 Task: Create a due date automation trigger when advanced on, on the tuesday before a card is due add fields with custom field "Resume" set to a date between 1 and 7 days from now at 11:00 AM.
Action: Mouse moved to (995, 162)
Screenshot: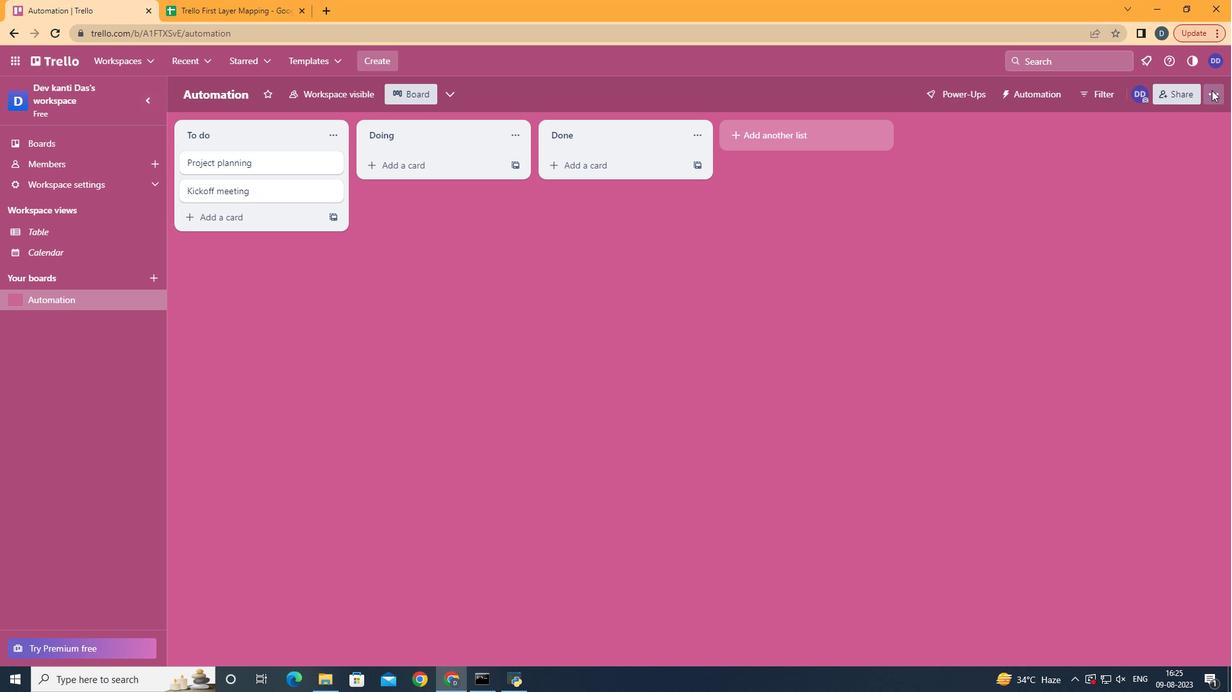 
Action: Mouse pressed left at (995, 162)
Screenshot: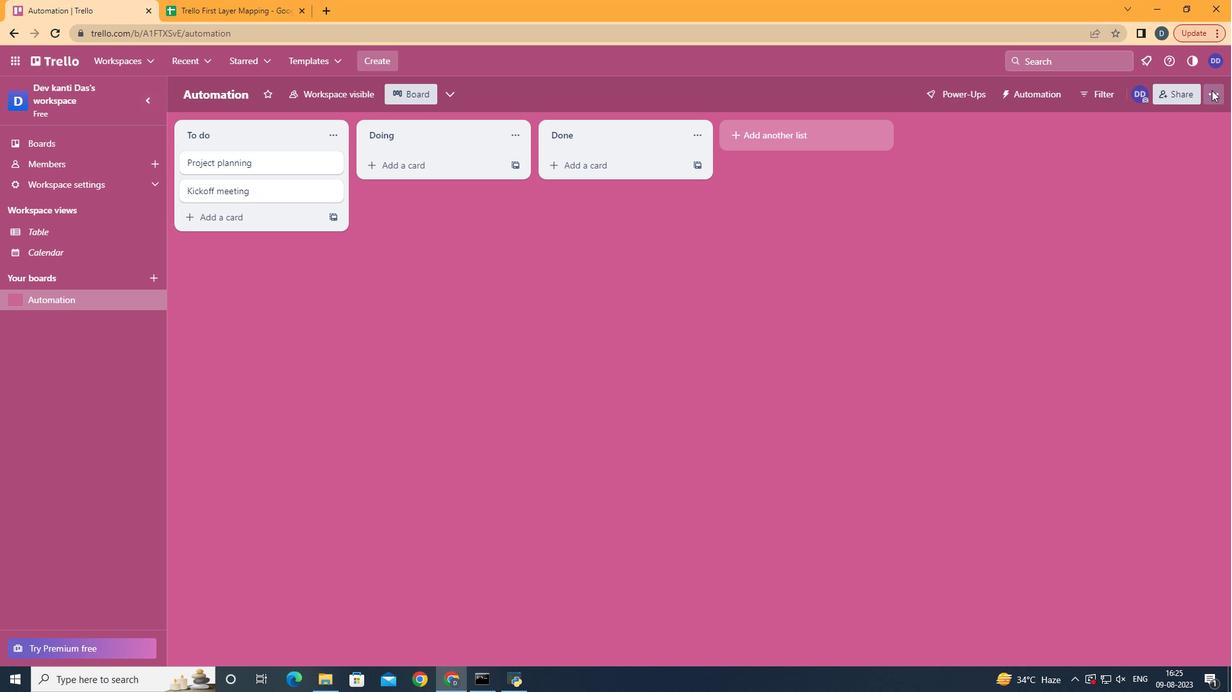 
Action: Mouse moved to (927, 327)
Screenshot: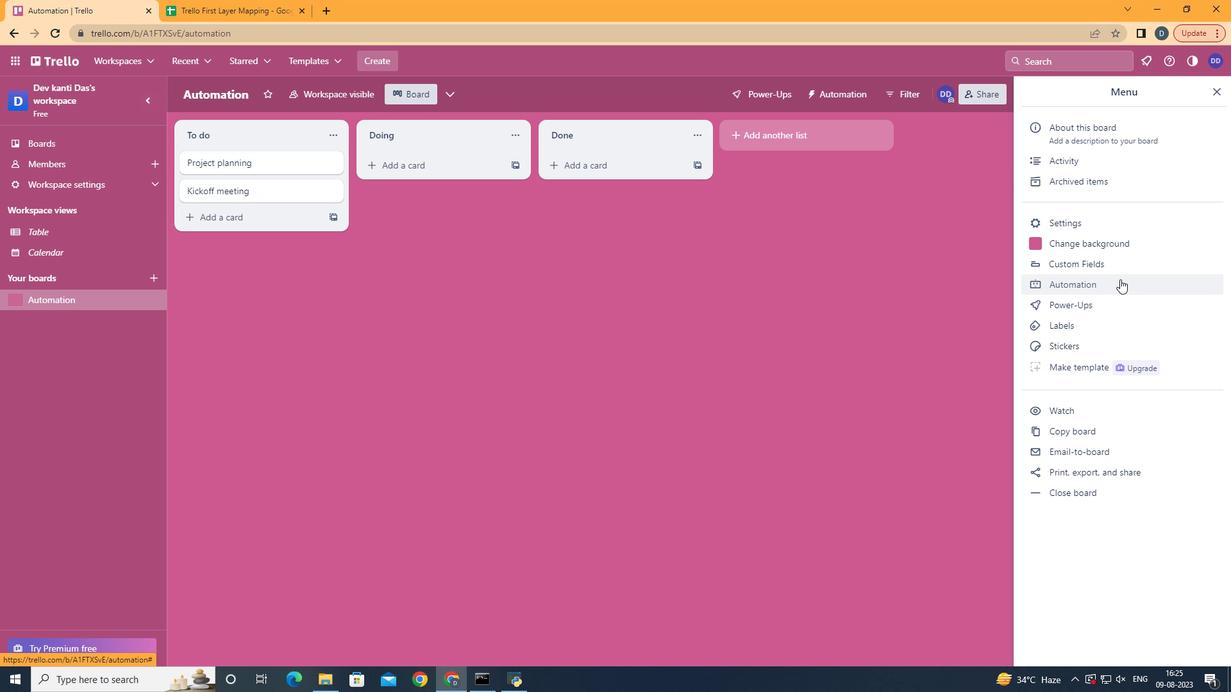 
Action: Mouse pressed left at (927, 327)
Screenshot: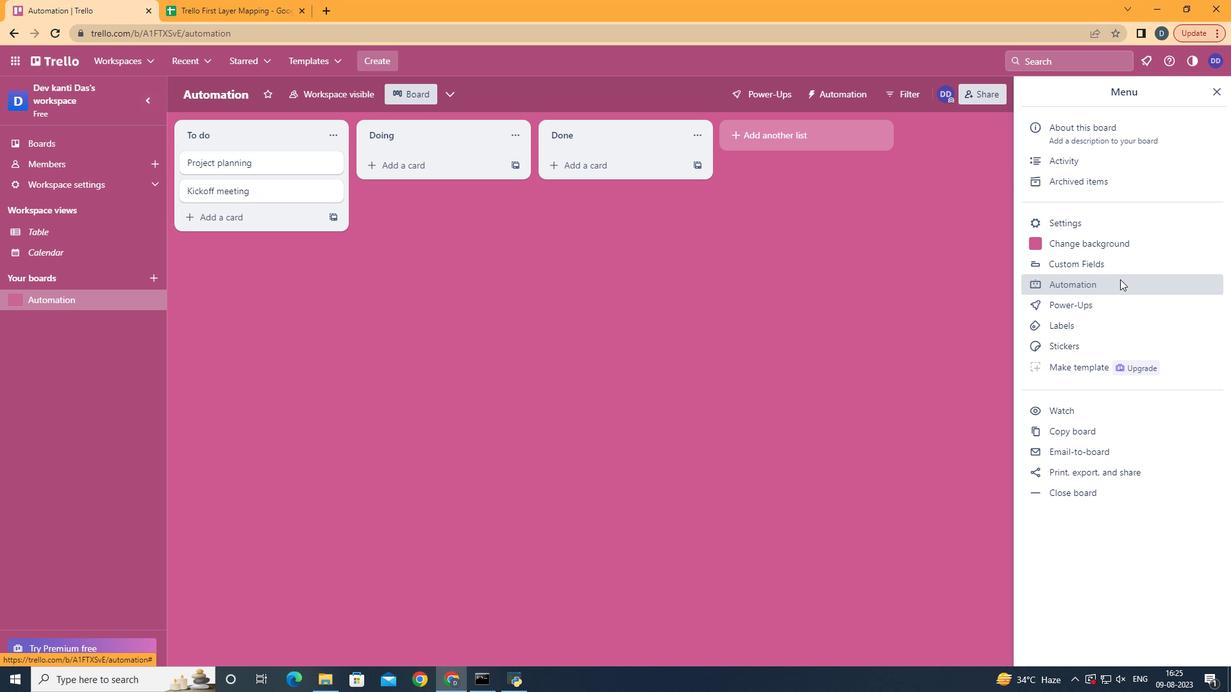 
Action: Mouse moved to (266, 306)
Screenshot: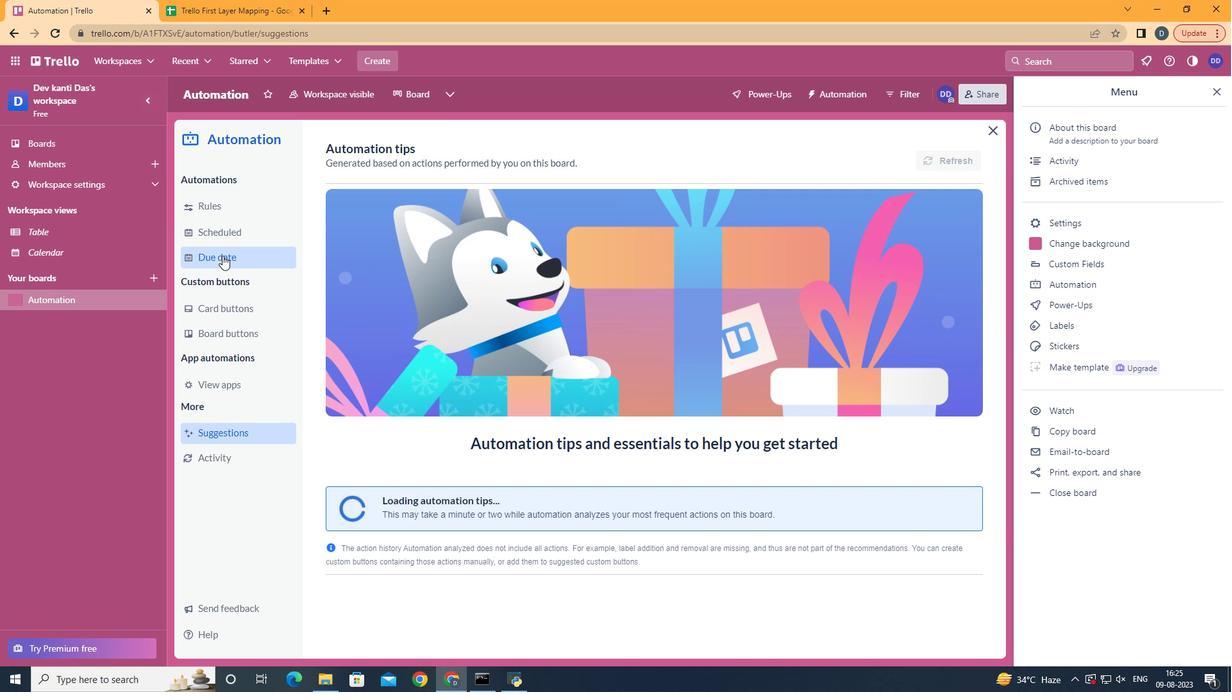 
Action: Mouse pressed left at (266, 306)
Screenshot: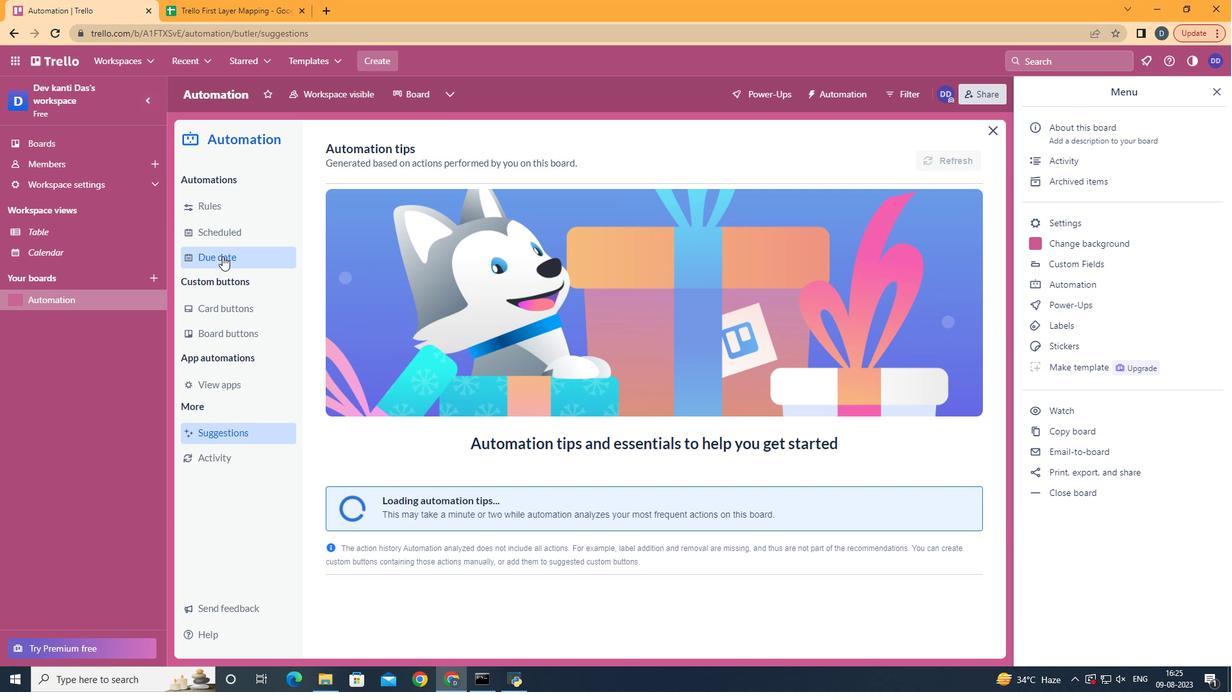 
Action: Mouse moved to (763, 217)
Screenshot: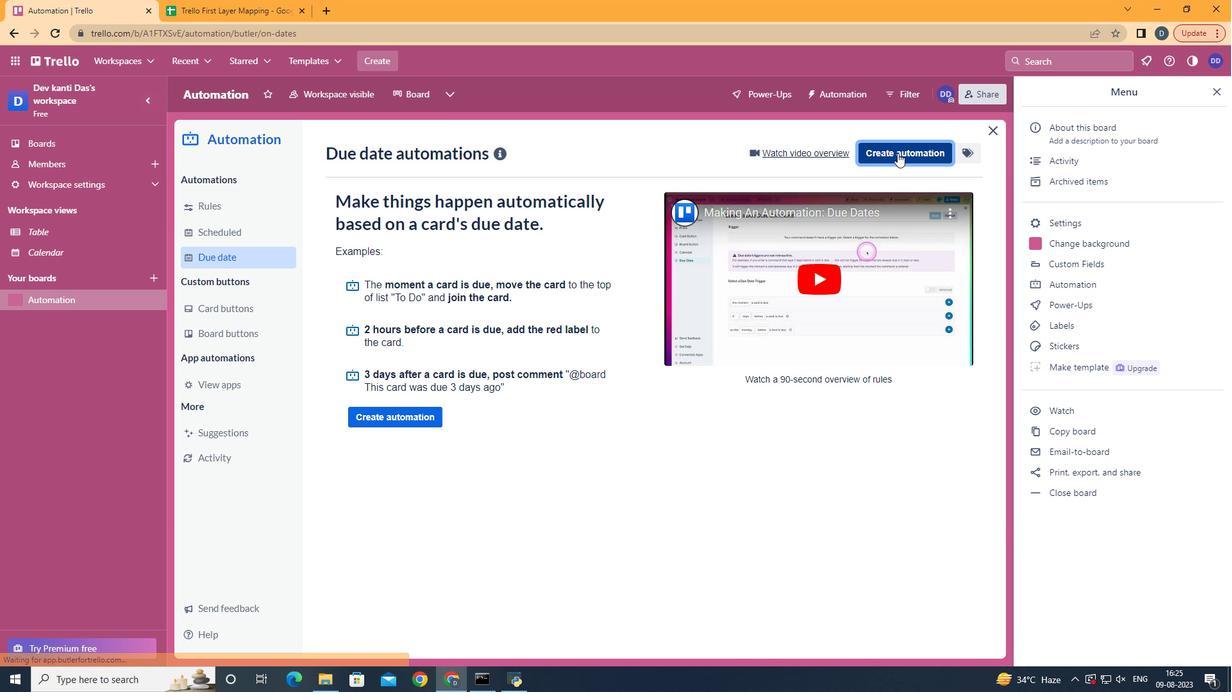 
Action: Mouse pressed left at (763, 217)
Screenshot: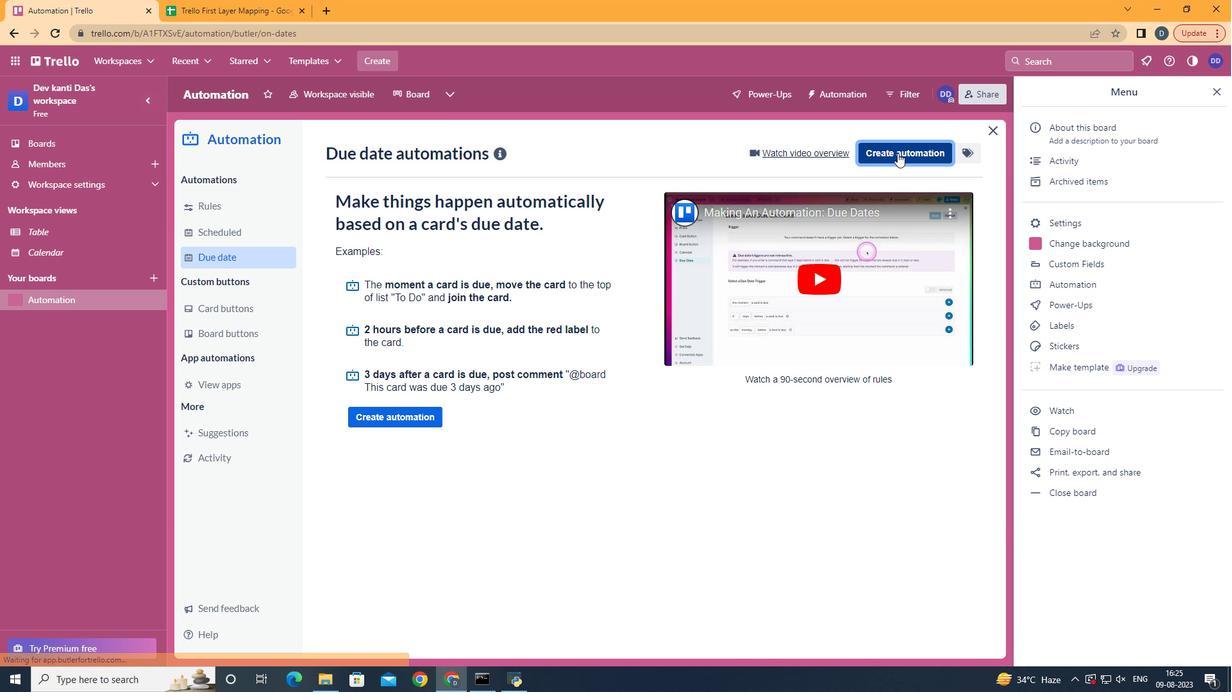
Action: Mouse moved to (601, 325)
Screenshot: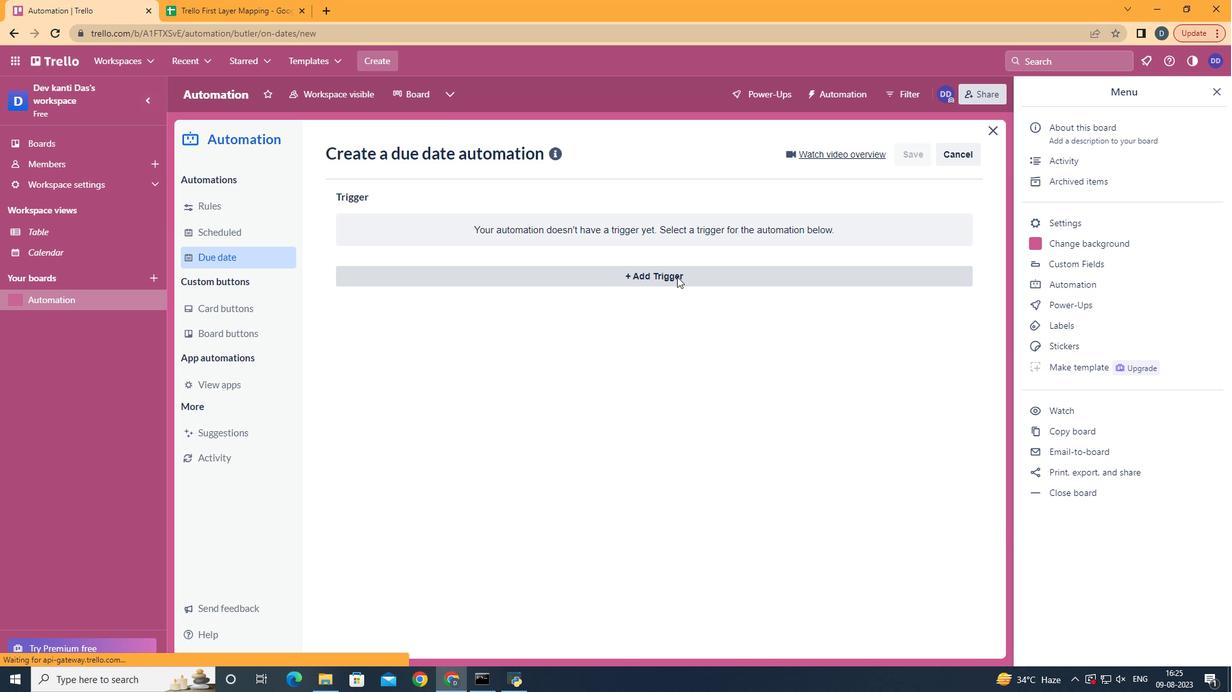 
Action: Mouse pressed left at (601, 325)
Screenshot: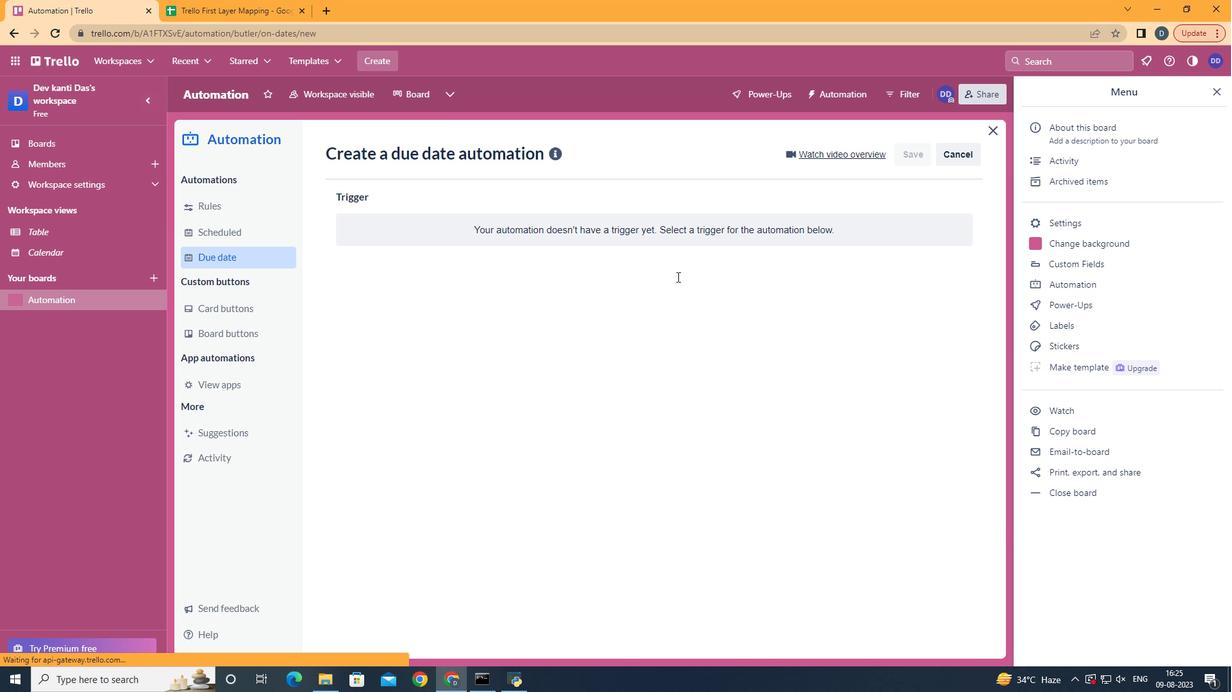
Action: Mouse moved to (398, 397)
Screenshot: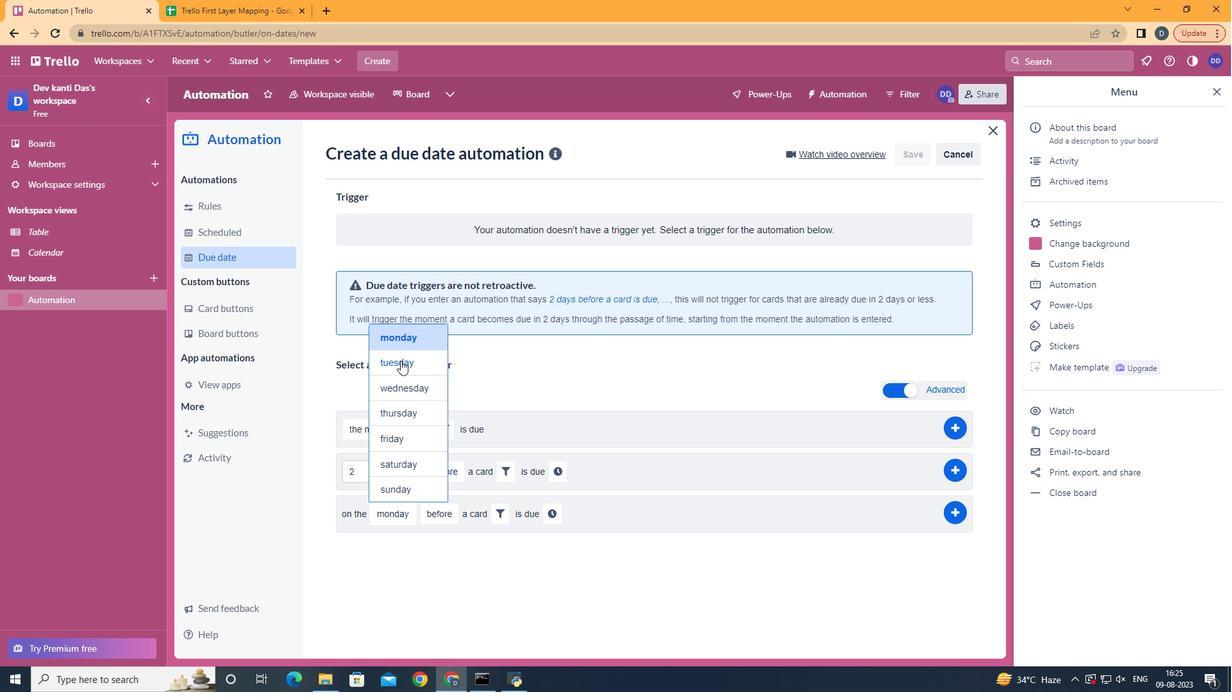 
Action: Mouse pressed left at (398, 397)
Screenshot: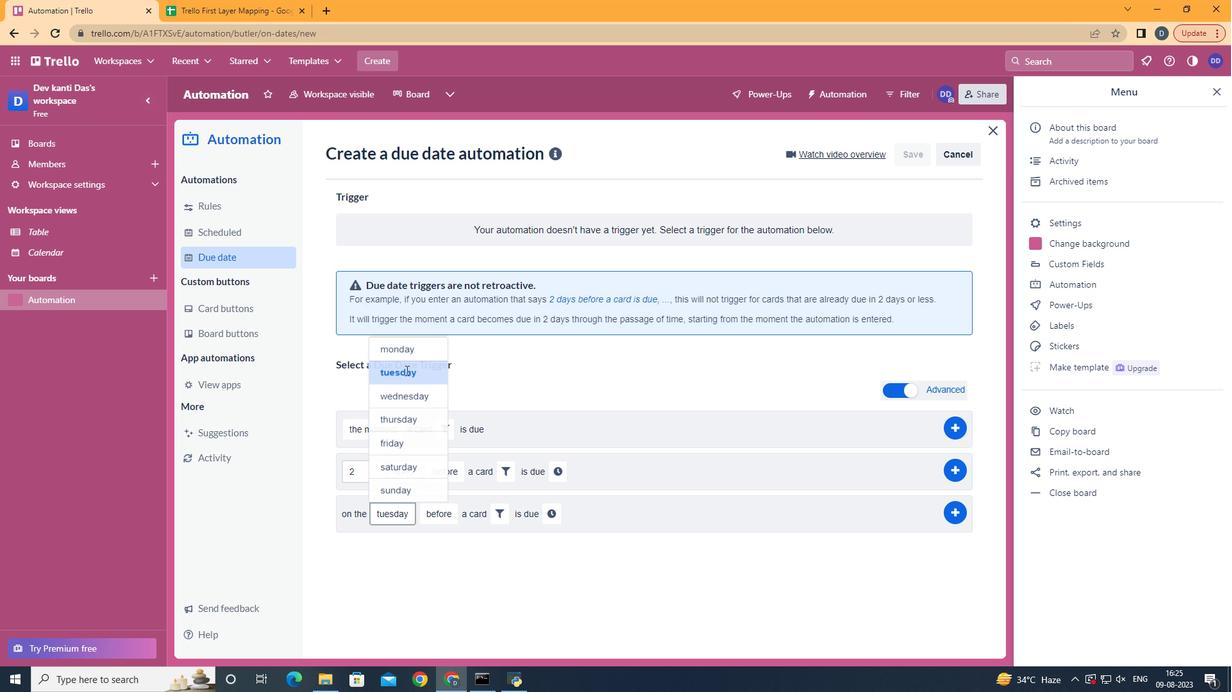 
Action: Mouse moved to (468, 536)
Screenshot: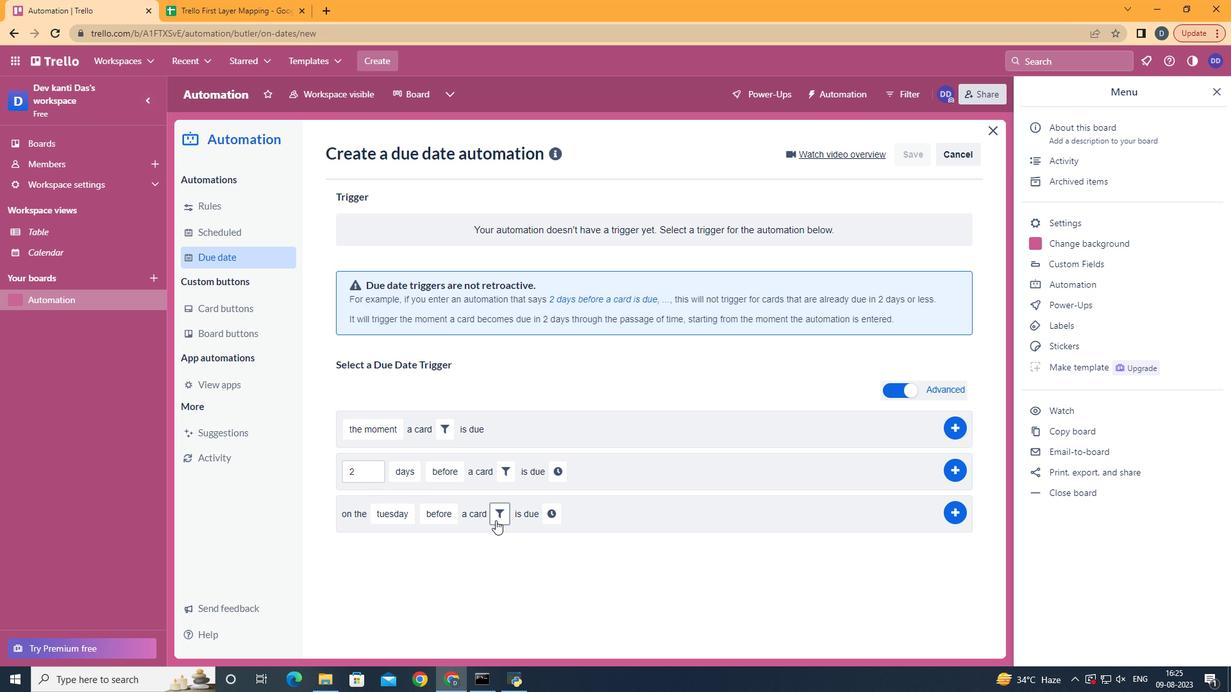 
Action: Mouse pressed left at (468, 536)
Screenshot: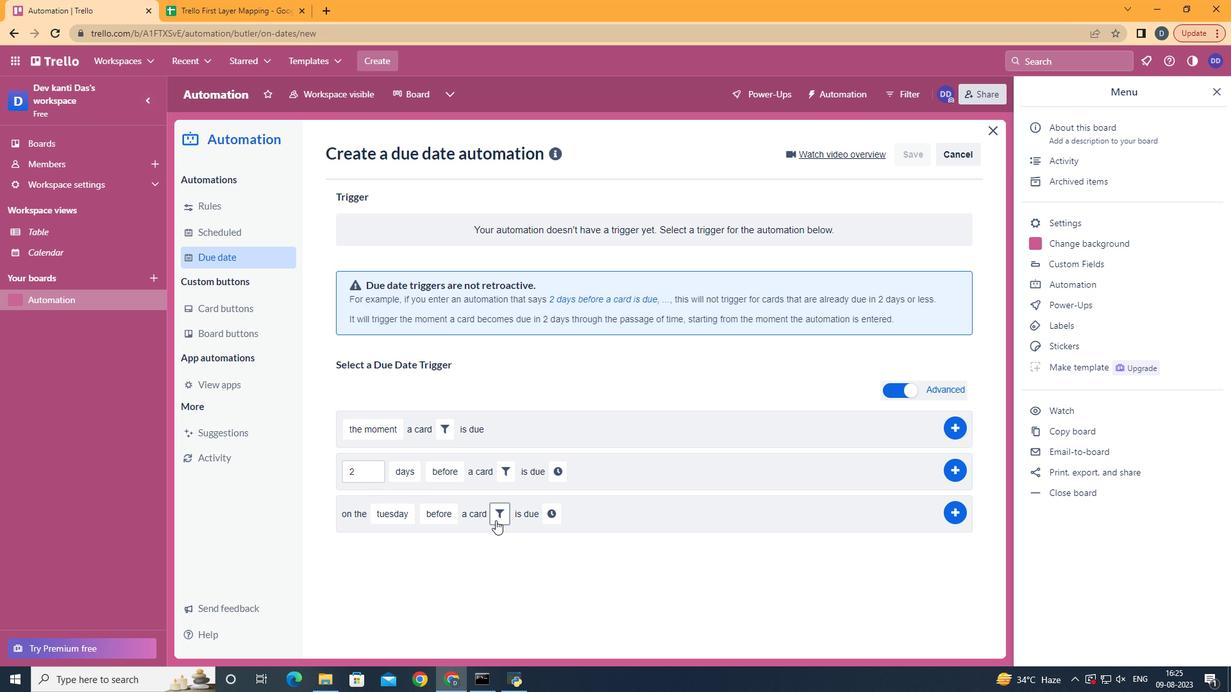 
Action: Mouse moved to (627, 568)
Screenshot: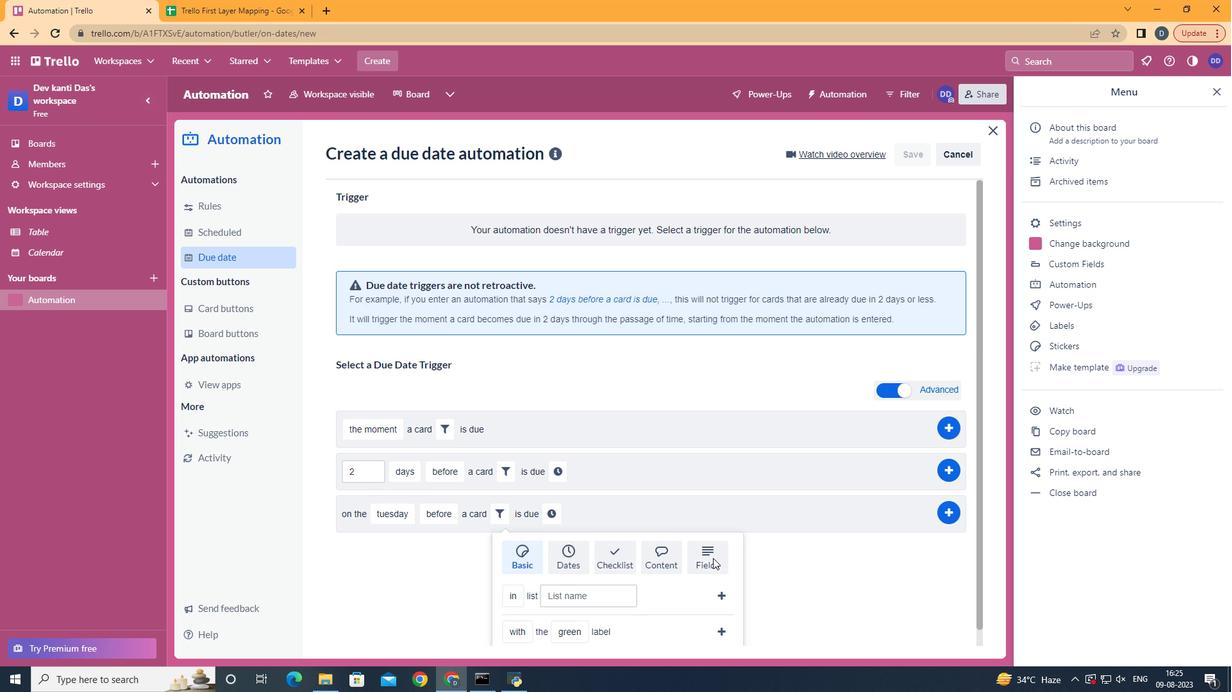 
Action: Mouse pressed left at (627, 568)
Screenshot: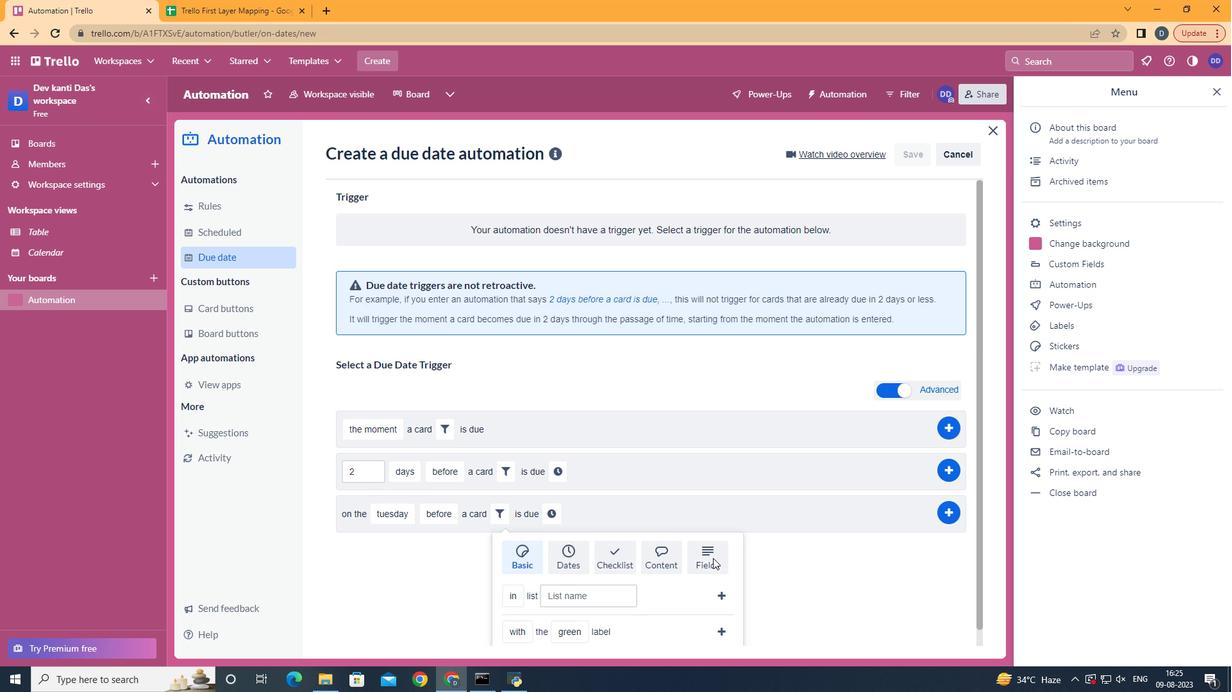 
Action: Mouse moved to (629, 569)
Screenshot: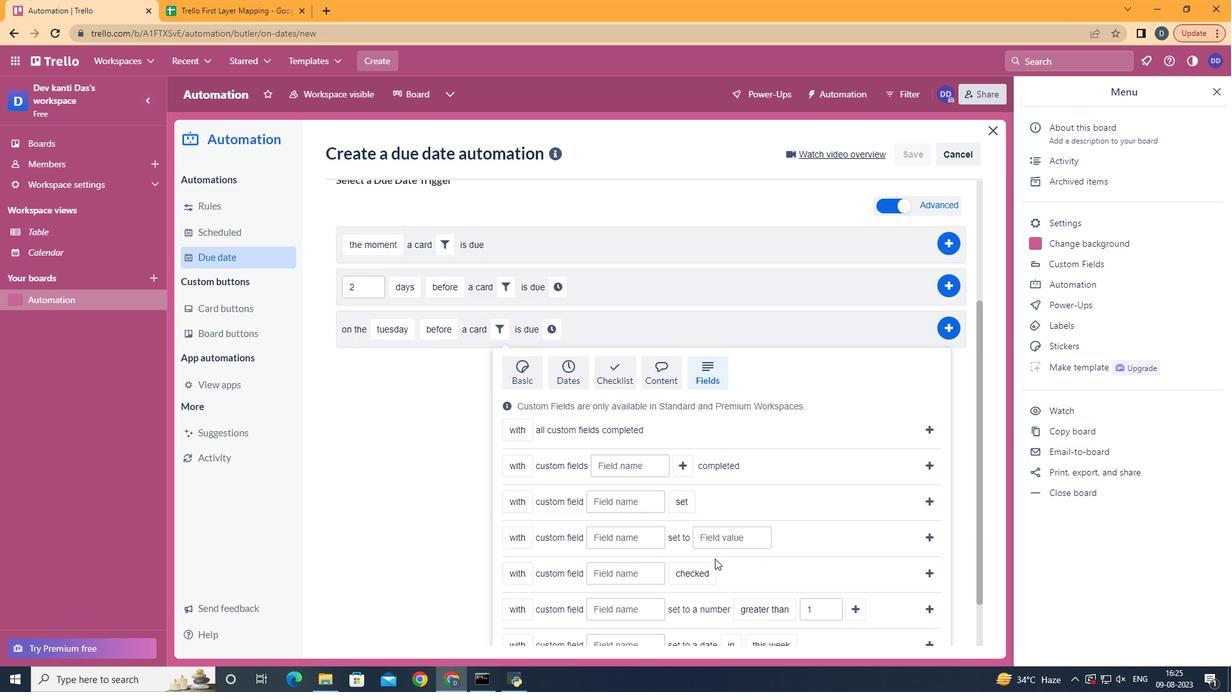 
Action: Mouse scrolled (629, 568) with delta (0, 0)
Screenshot: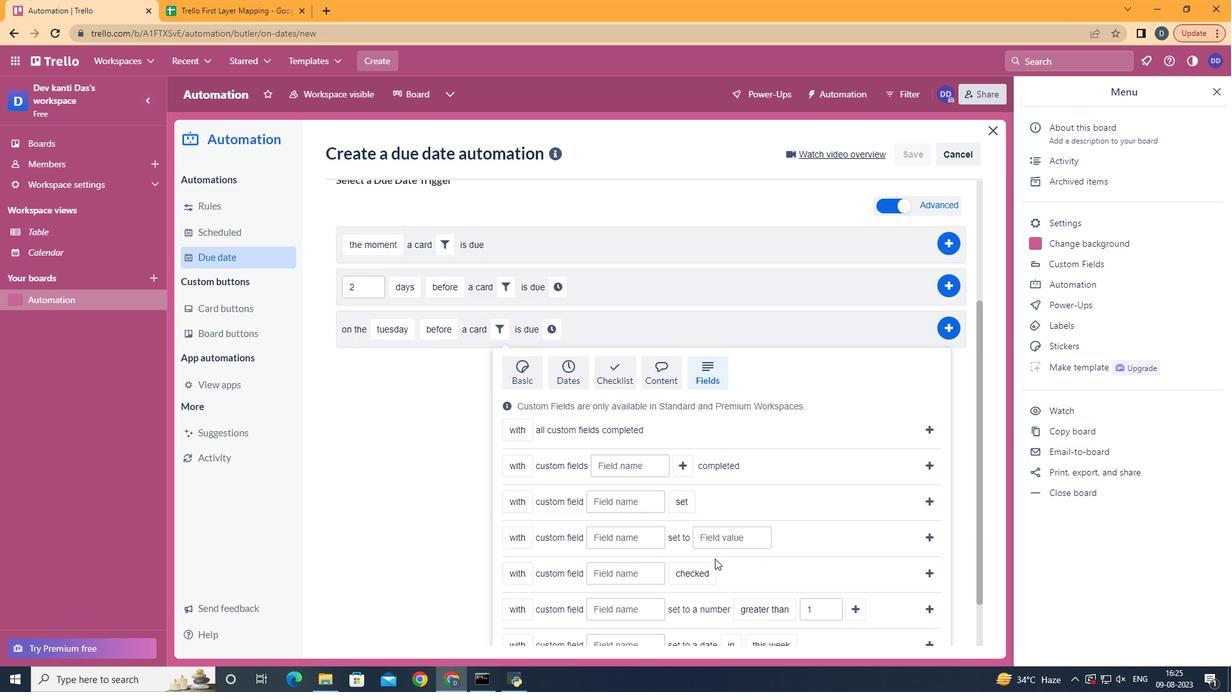 
Action: Mouse scrolled (629, 568) with delta (0, 0)
Screenshot: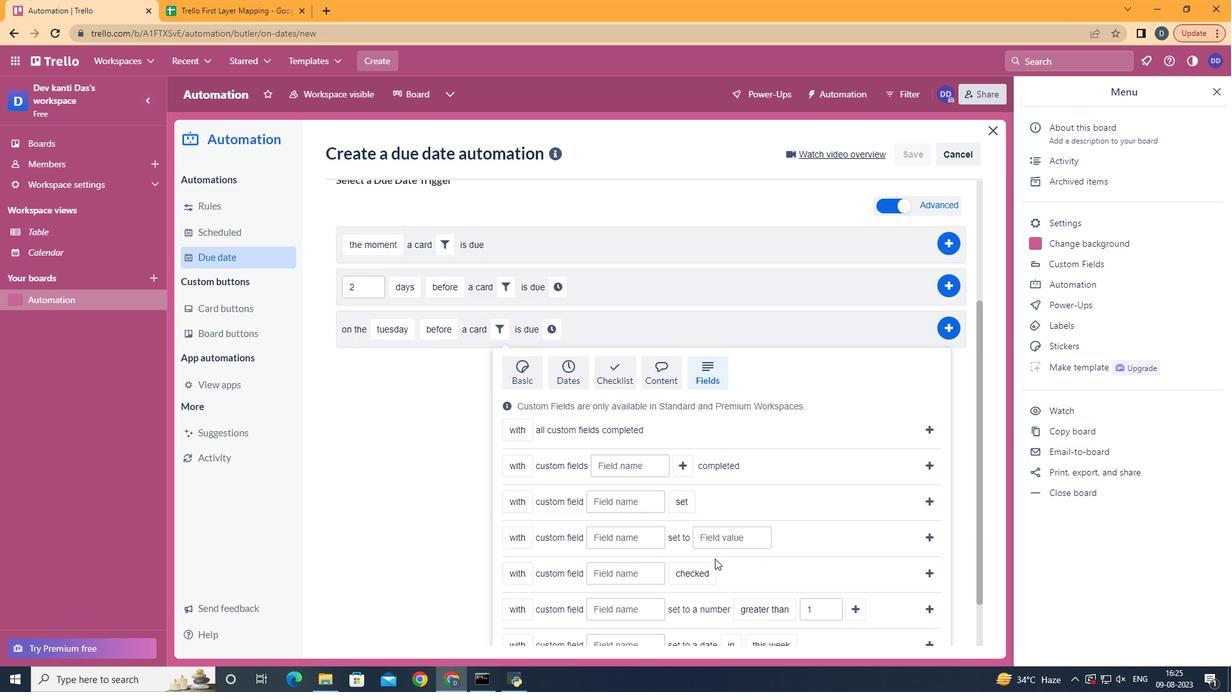 
Action: Mouse scrolled (629, 568) with delta (0, 0)
Screenshot: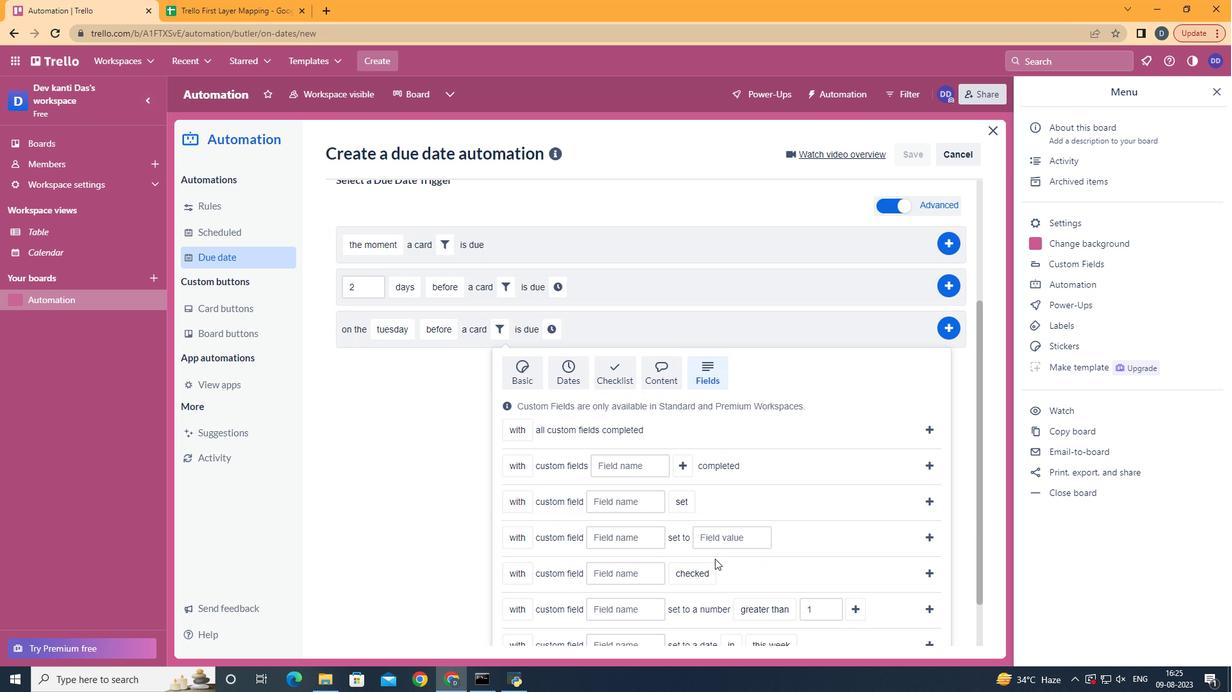 
Action: Mouse scrolled (629, 568) with delta (0, 0)
Screenshot: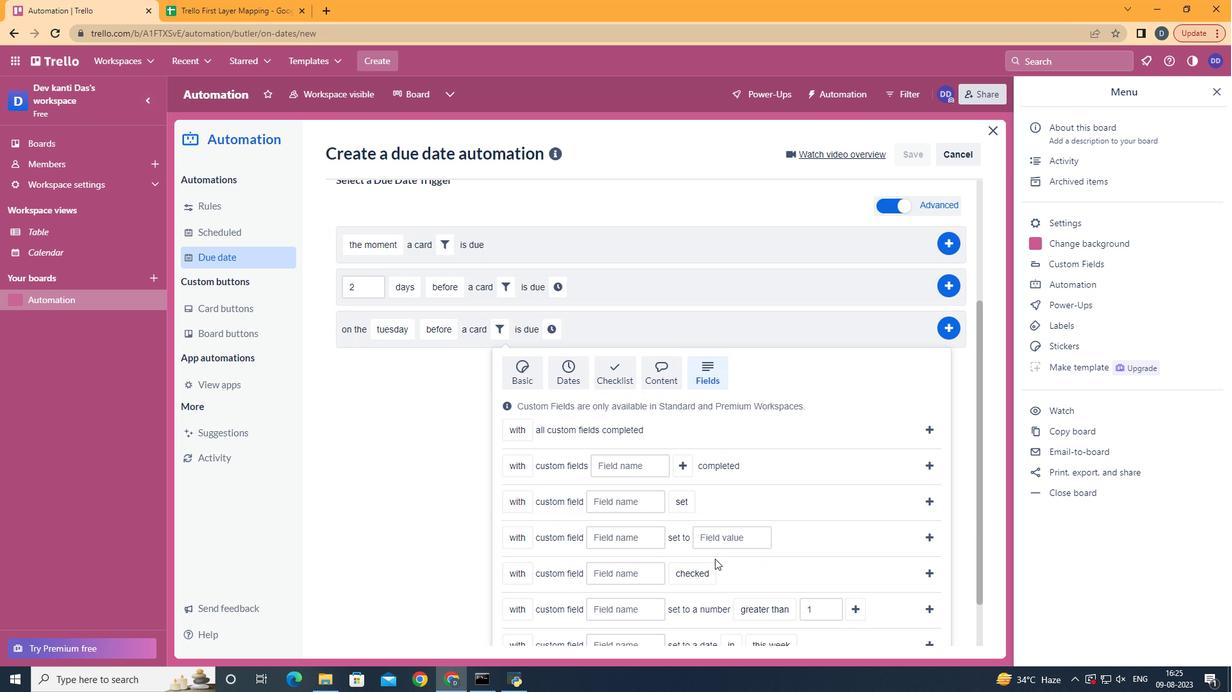 
Action: Mouse moved to (645, 486)
Screenshot: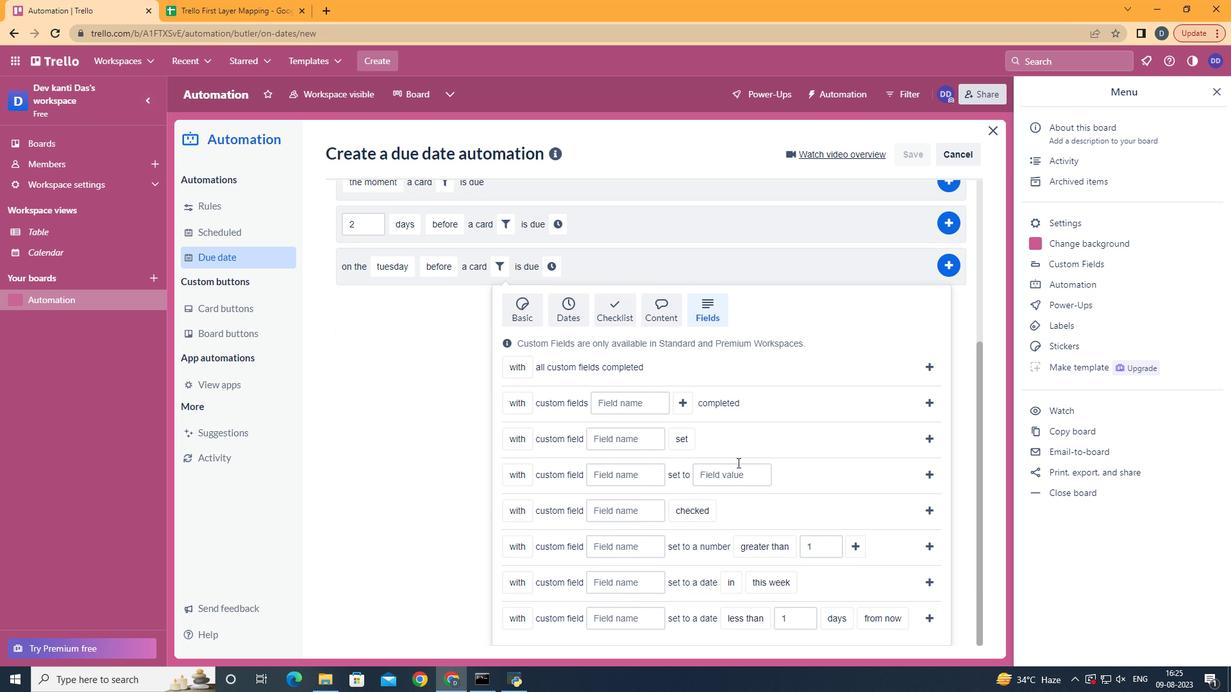 
Action: Mouse scrolled (645, 485) with delta (0, 0)
Screenshot: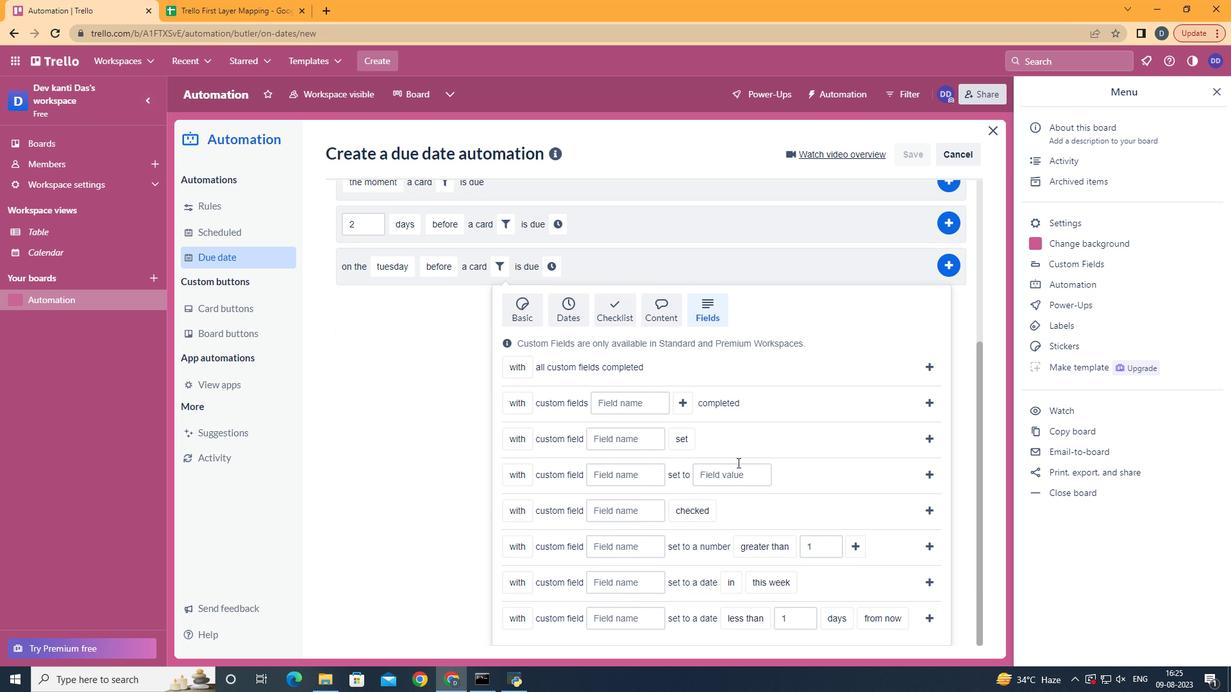 
Action: Mouse scrolled (645, 485) with delta (0, 0)
Screenshot: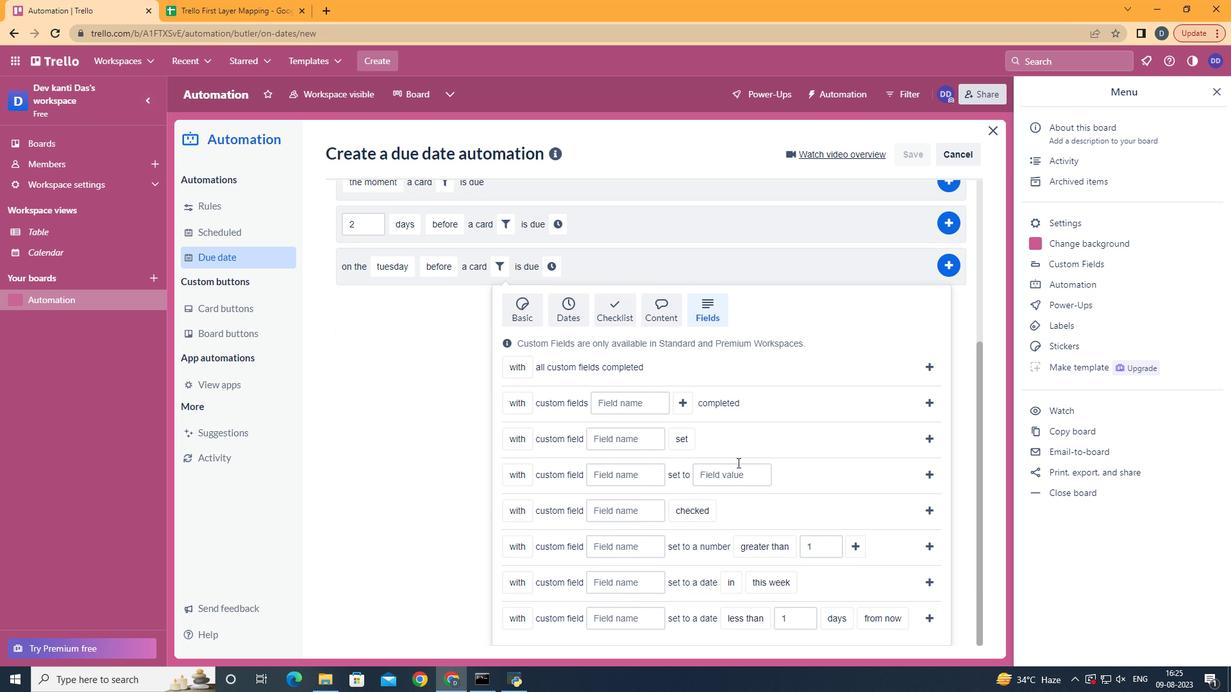 
Action: Mouse scrolled (645, 485) with delta (0, 0)
Screenshot: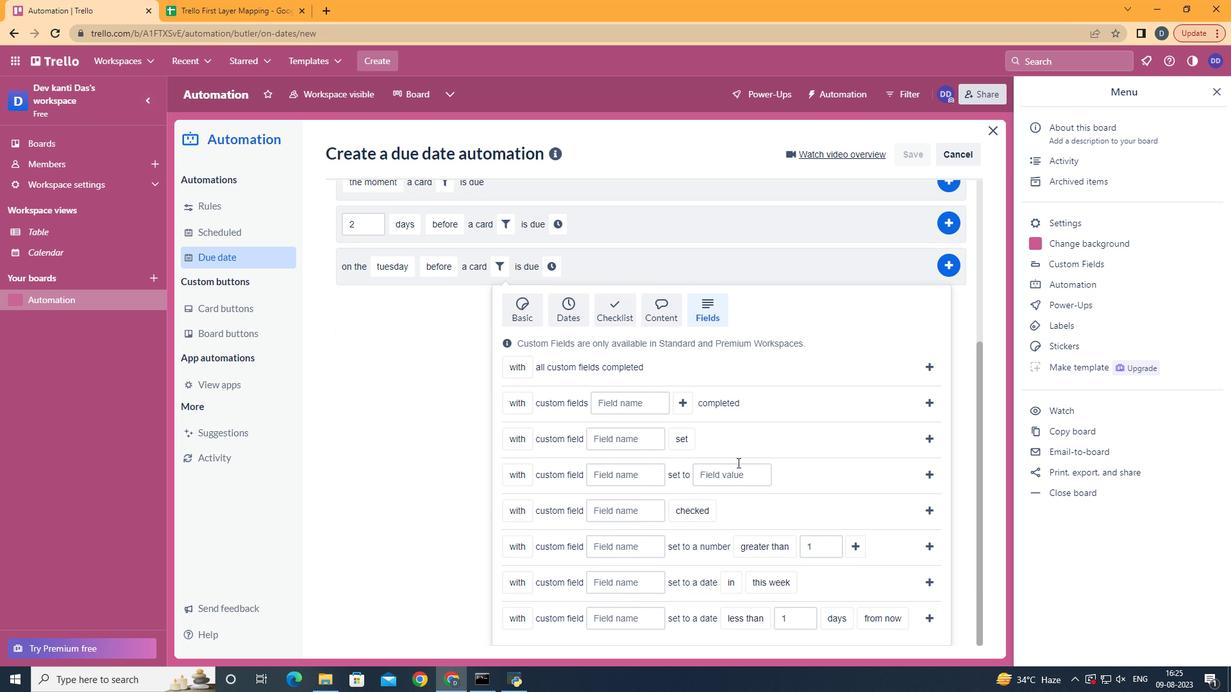 
Action: Mouse scrolled (645, 485) with delta (0, 0)
Screenshot: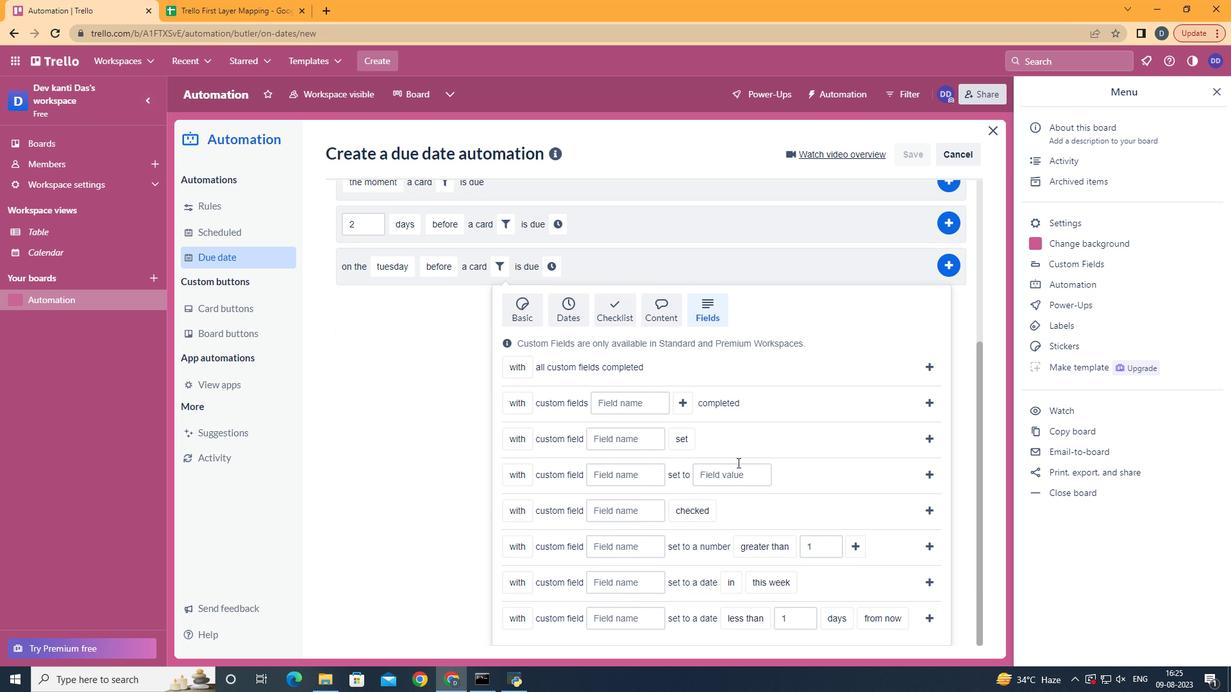
Action: Mouse scrolled (645, 485) with delta (0, 0)
Screenshot: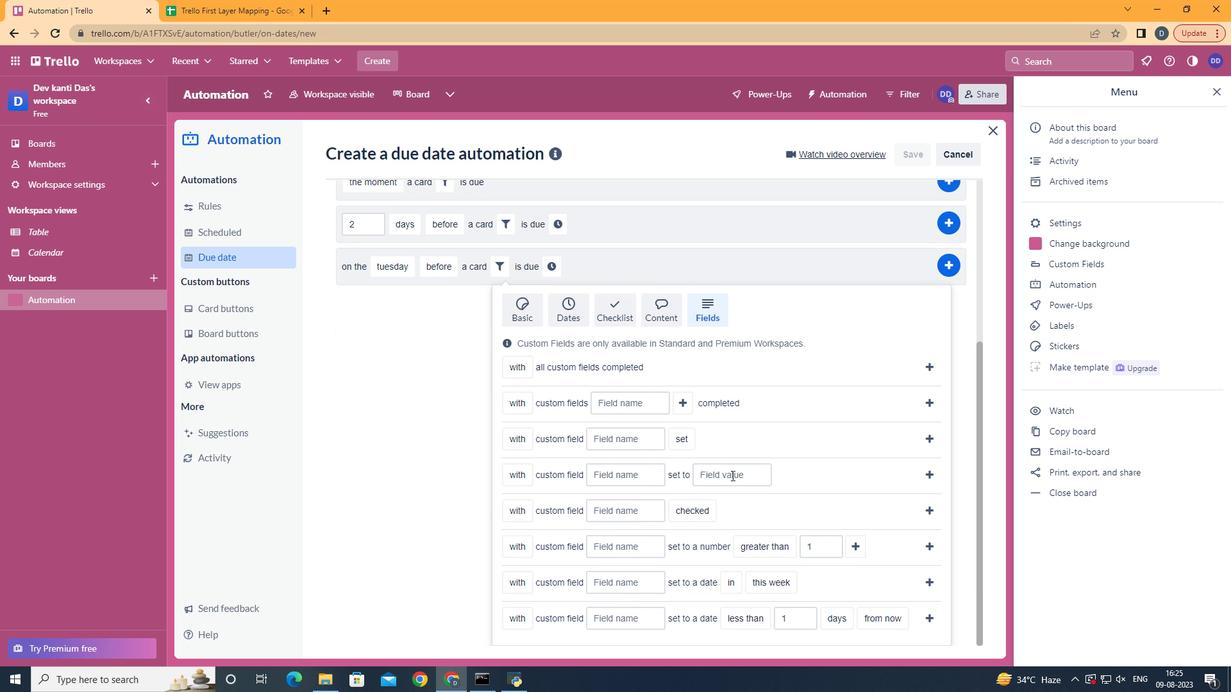 
Action: Mouse moved to (498, 580)
Screenshot: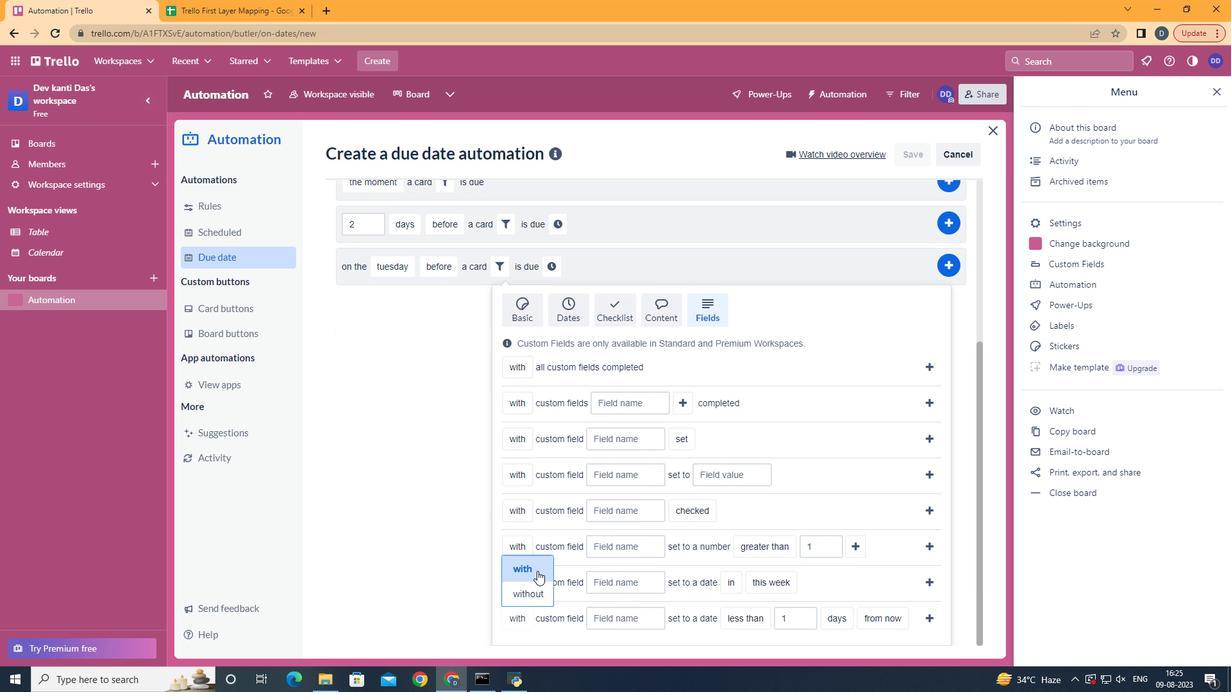 
Action: Mouse pressed left at (498, 580)
Screenshot: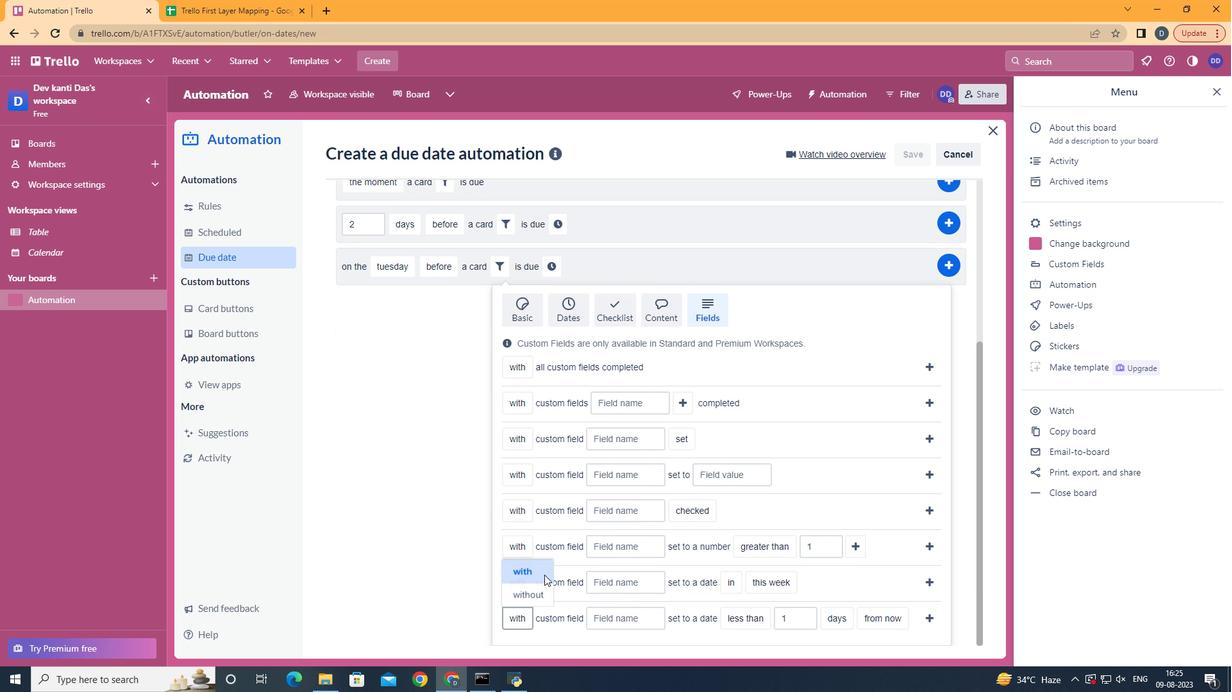 
Action: Mouse moved to (547, 615)
Screenshot: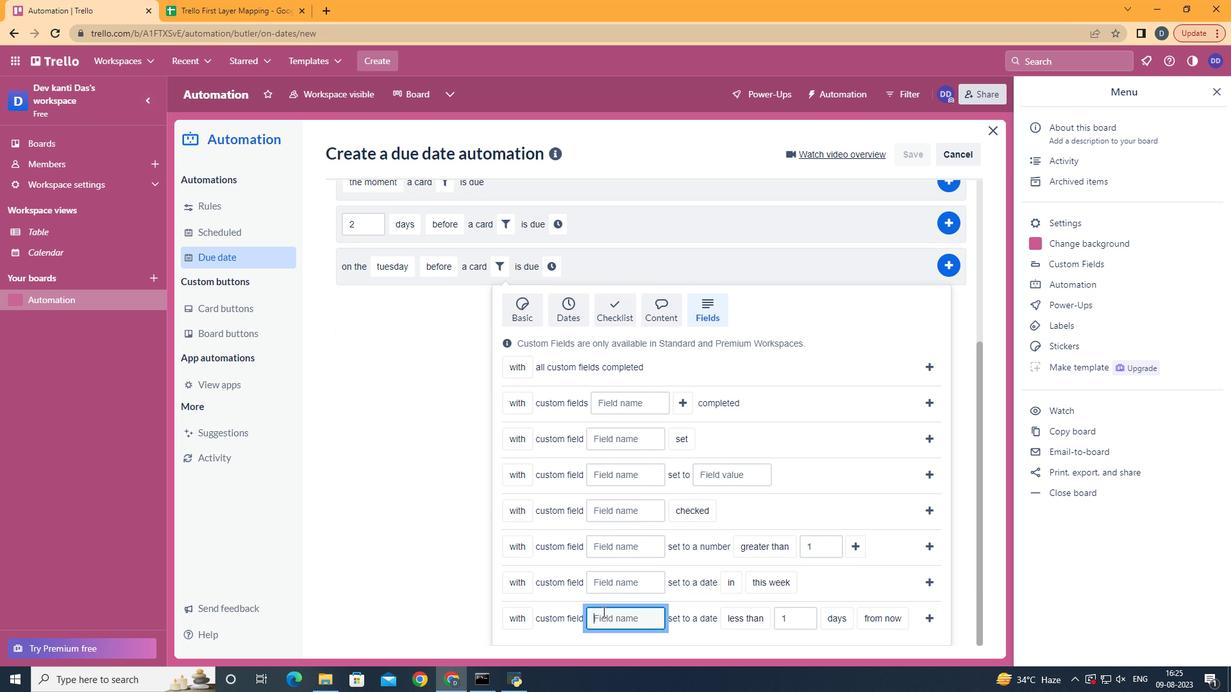 
Action: Mouse pressed left at (547, 615)
Screenshot: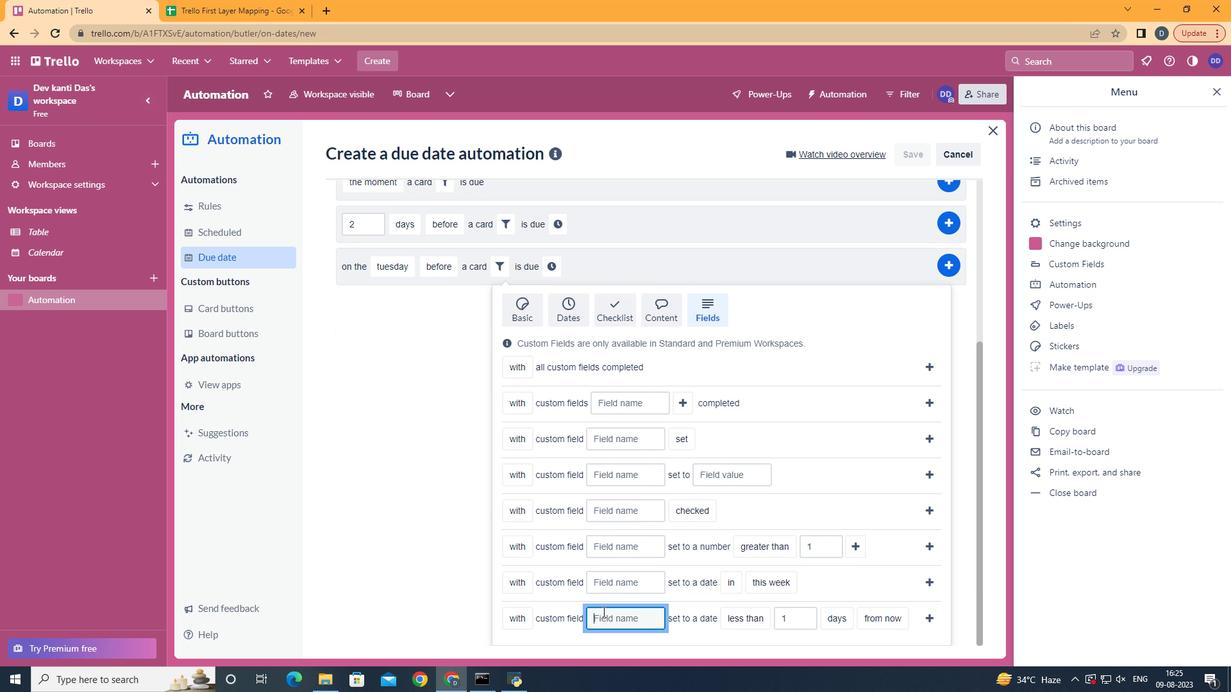 
Action: Mouse moved to (536, 622)
Screenshot: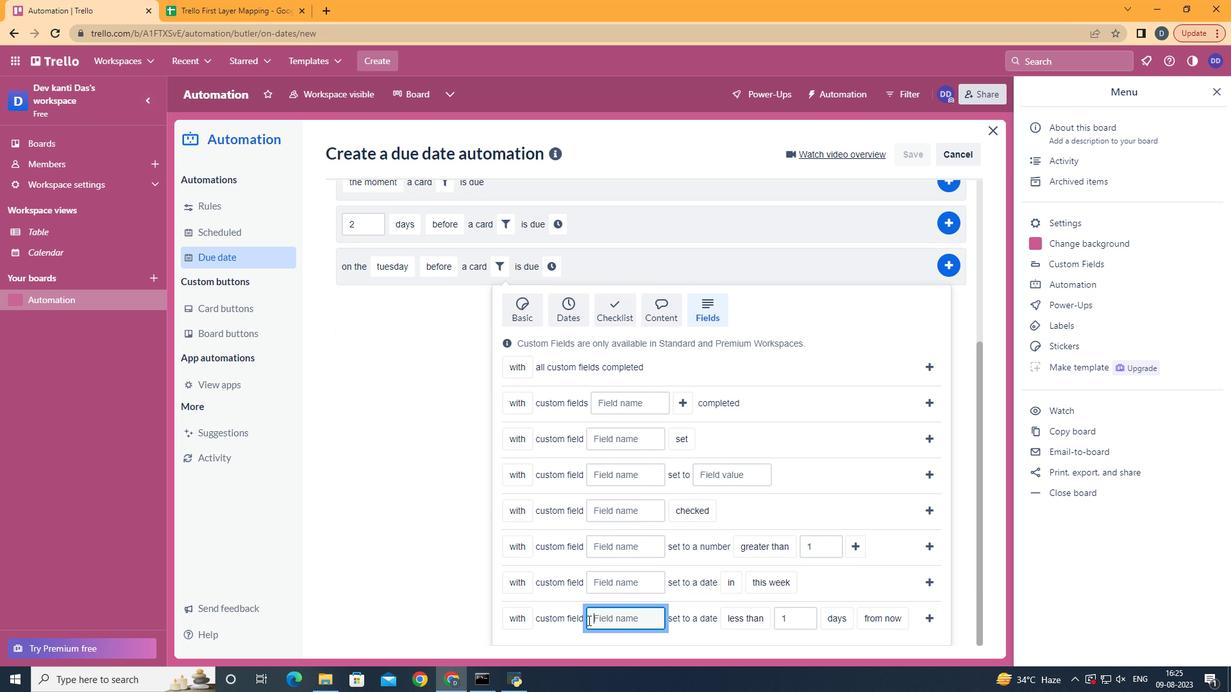 
Action: Key pressed <Key.shift>Resume
Screenshot: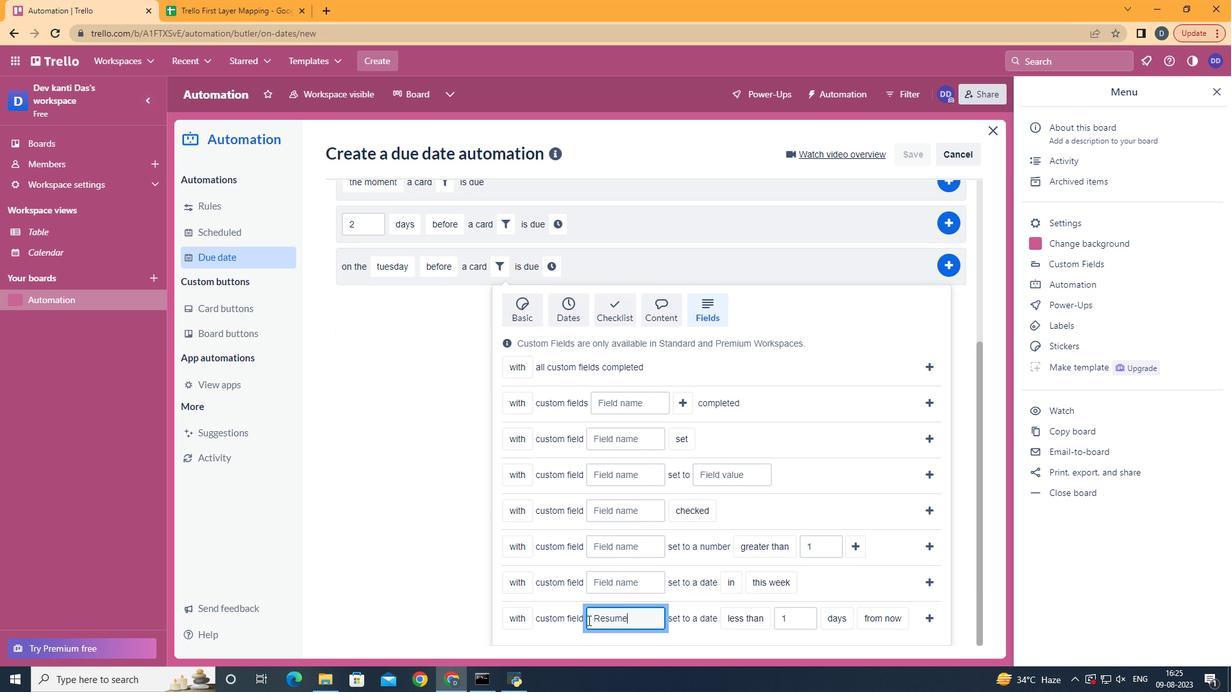 
Action: Mouse moved to (670, 565)
Screenshot: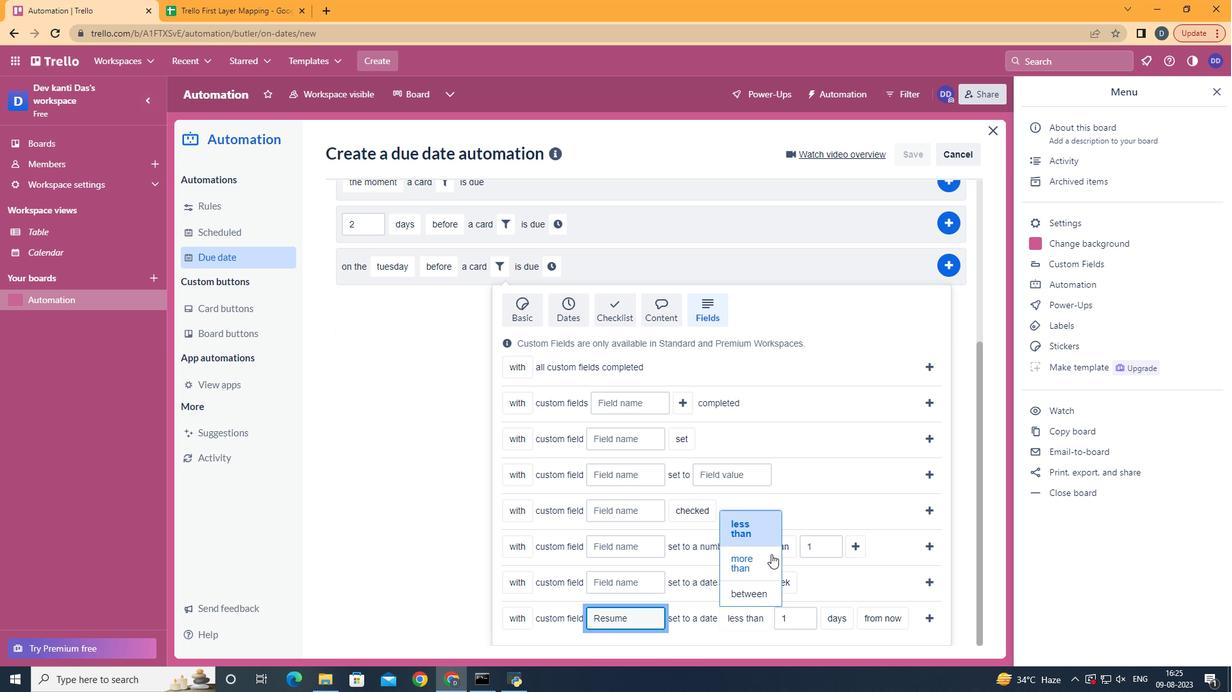 
Action: Mouse pressed left at (670, 565)
Screenshot: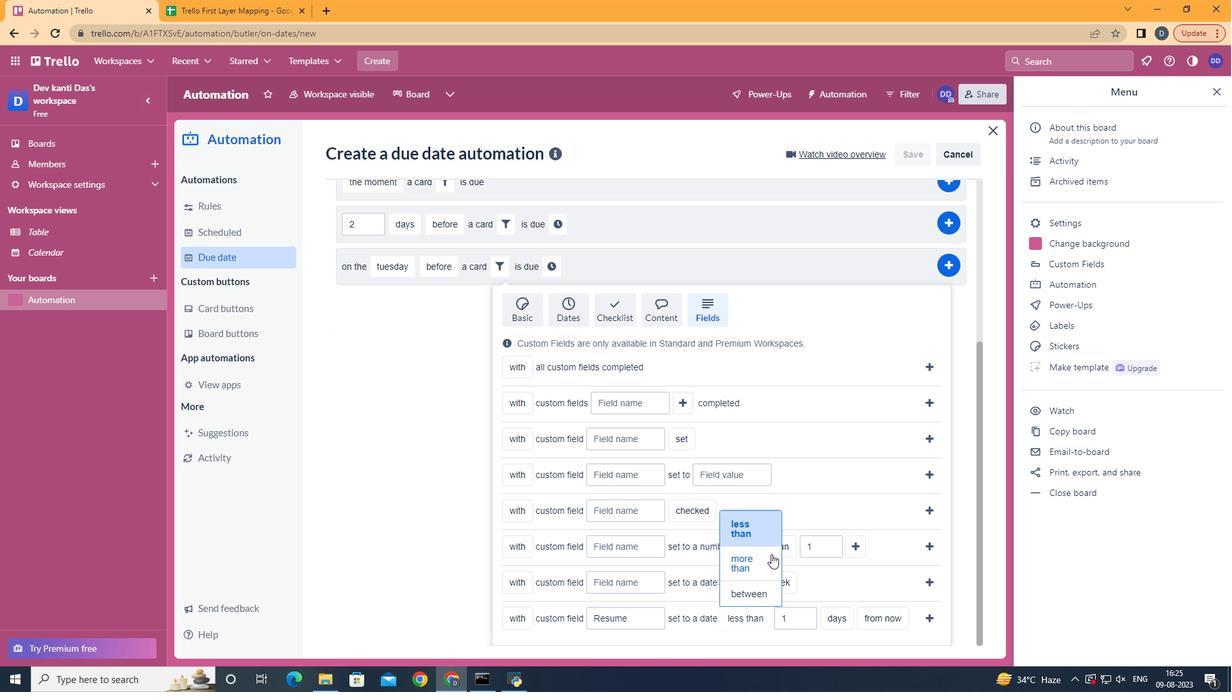 
Action: Mouse moved to (664, 606)
Screenshot: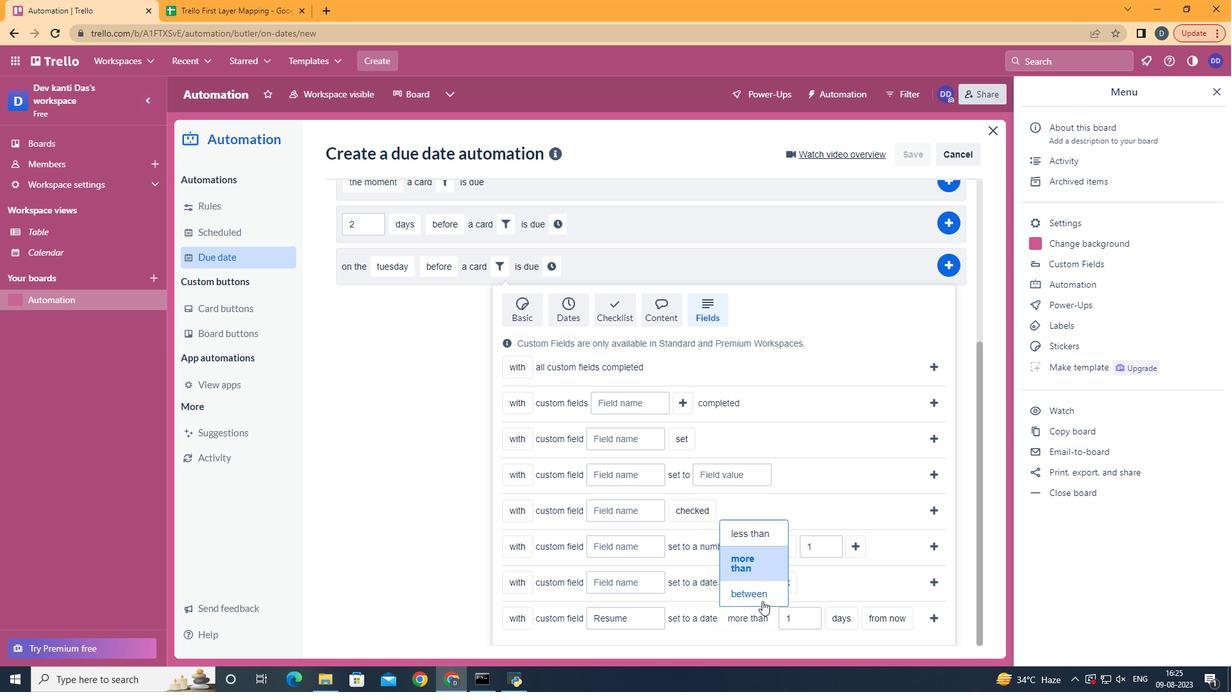 
Action: Mouse pressed left at (664, 606)
Screenshot: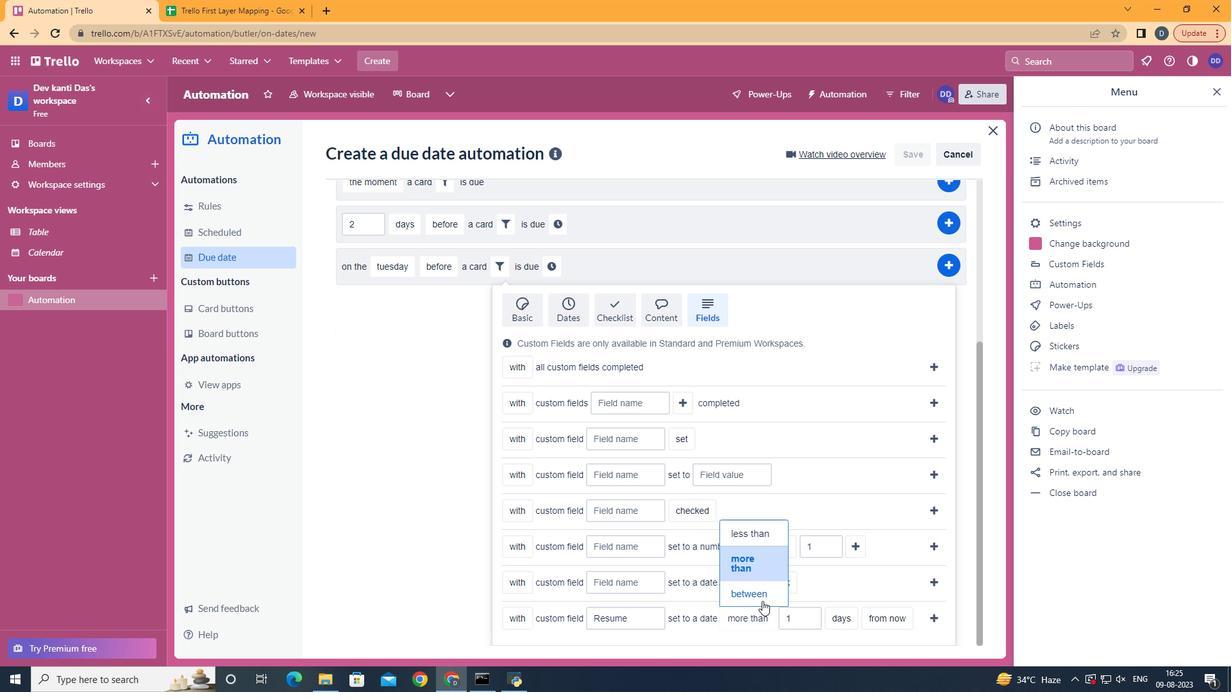 
Action: Mouse moved to (773, 578)
Screenshot: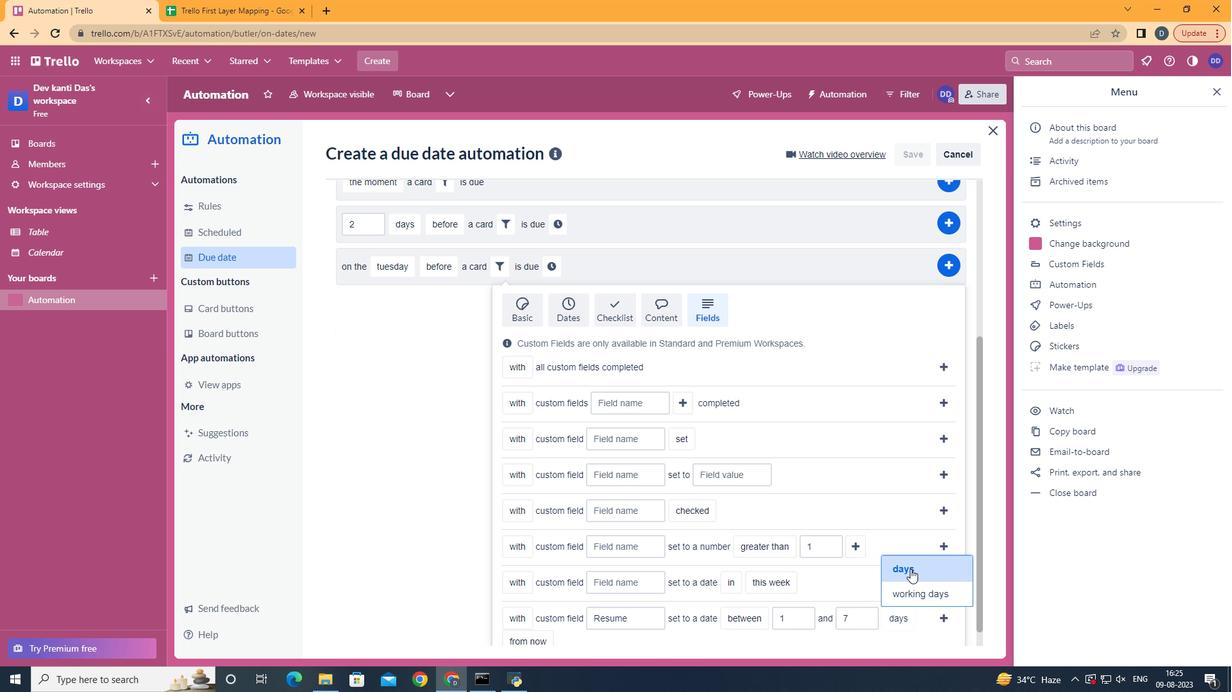 
Action: Mouse pressed left at (773, 578)
Screenshot: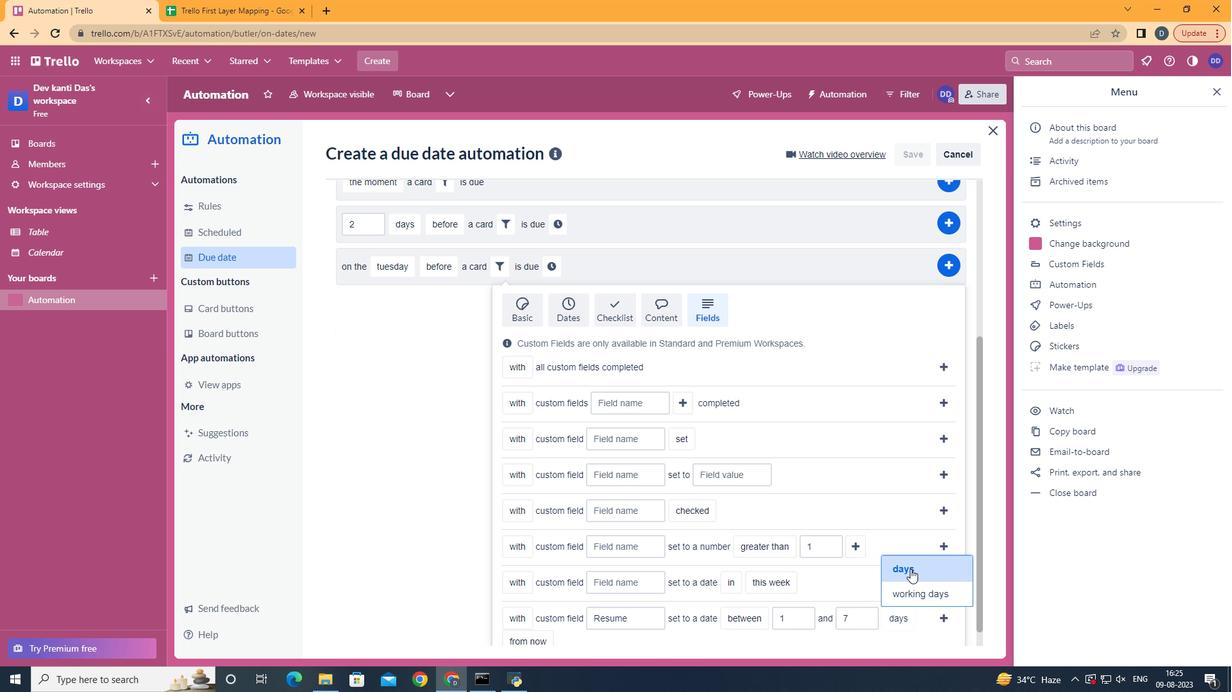 
Action: Mouse scrolled (773, 577) with delta (0, 0)
Screenshot: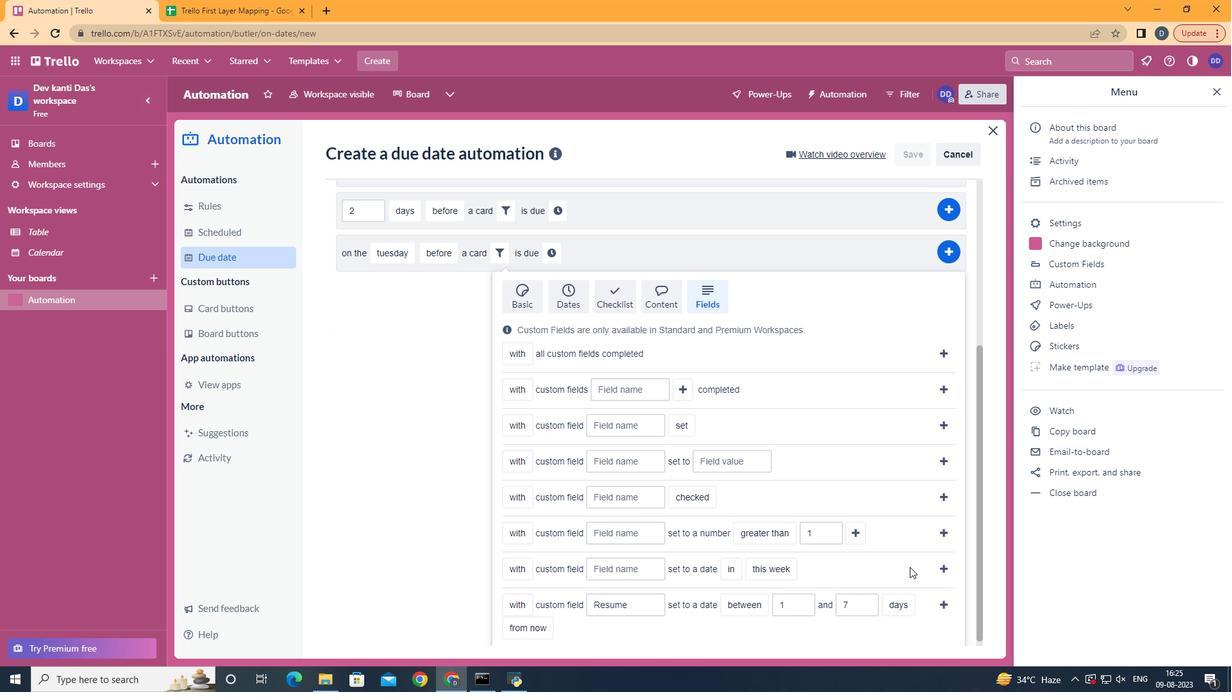 
Action: Mouse scrolled (773, 577) with delta (0, 0)
Screenshot: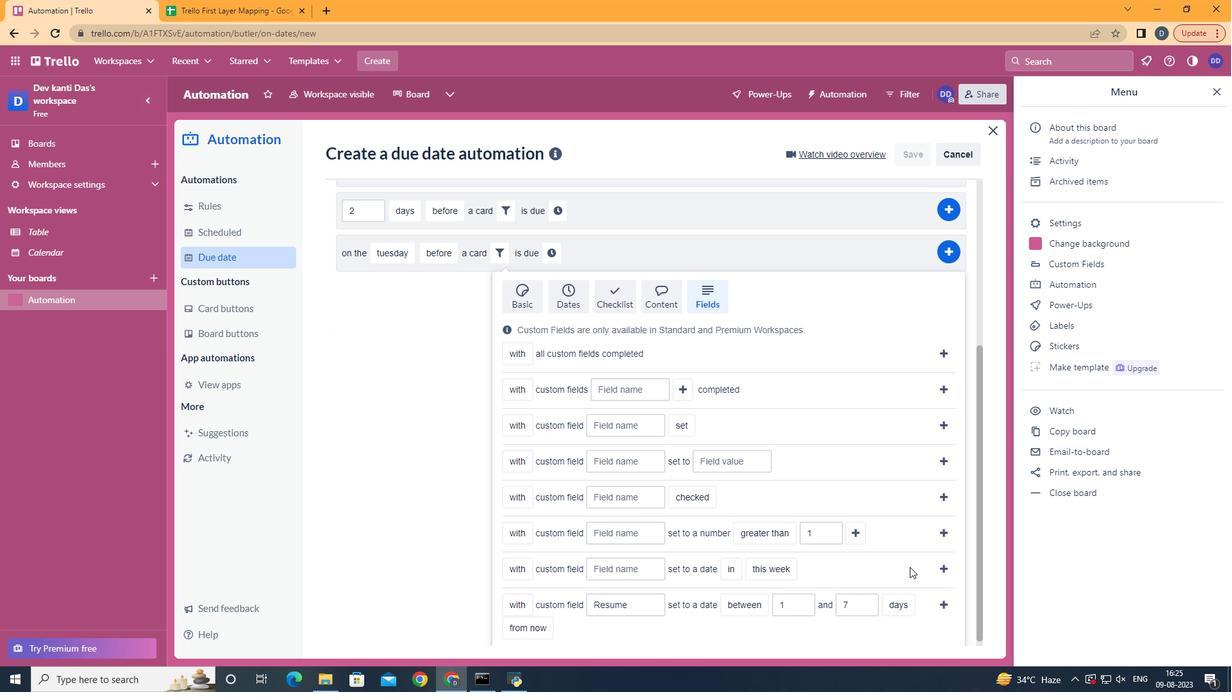 
Action: Mouse scrolled (773, 577) with delta (0, 0)
Screenshot: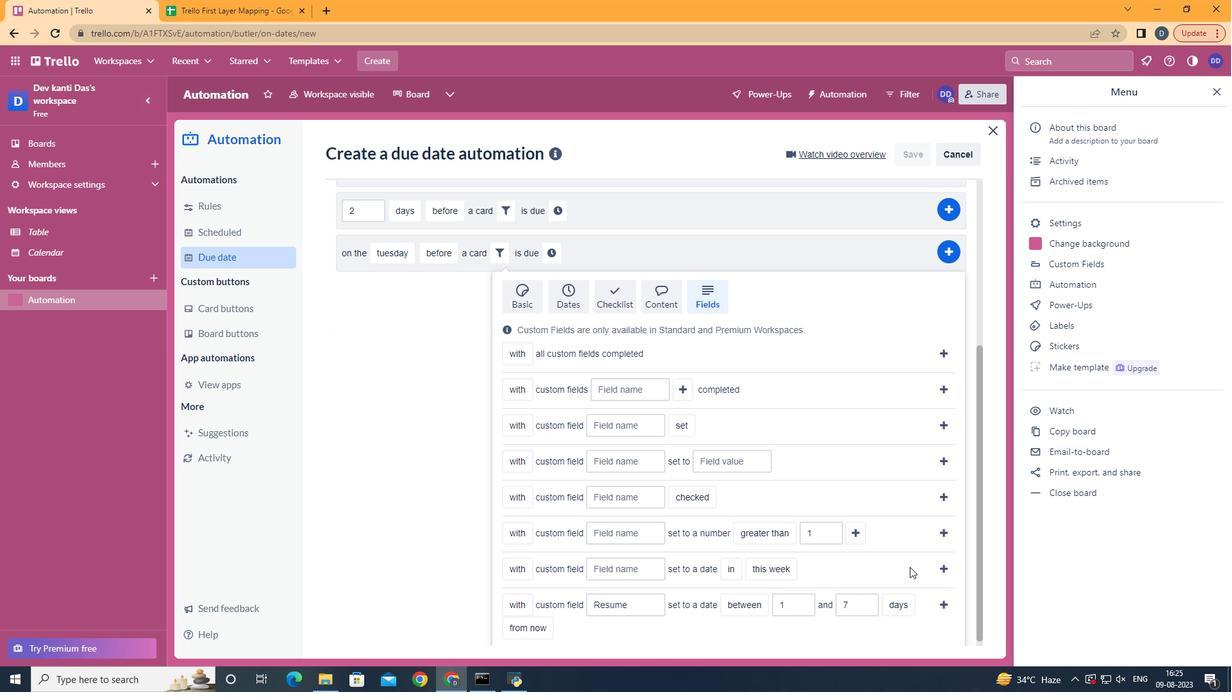 
Action: Mouse scrolled (773, 577) with delta (0, 0)
Screenshot: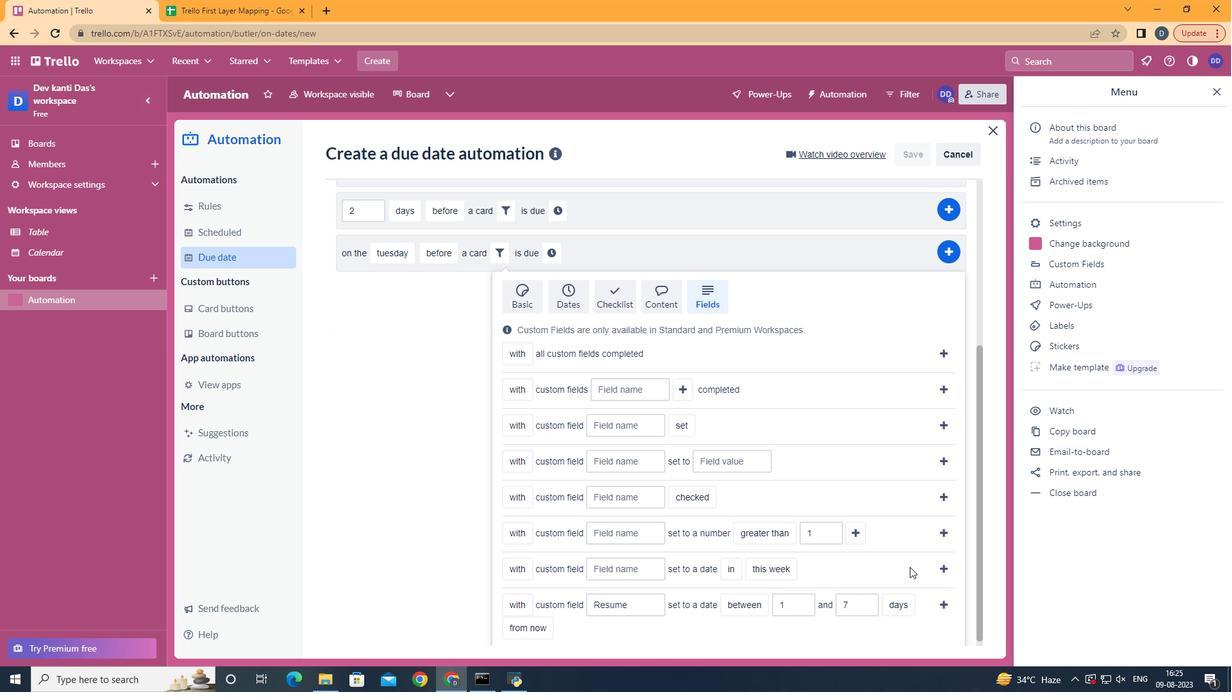 
Action: Mouse scrolled (773, 577) with delta (0, 0)
Screenshot: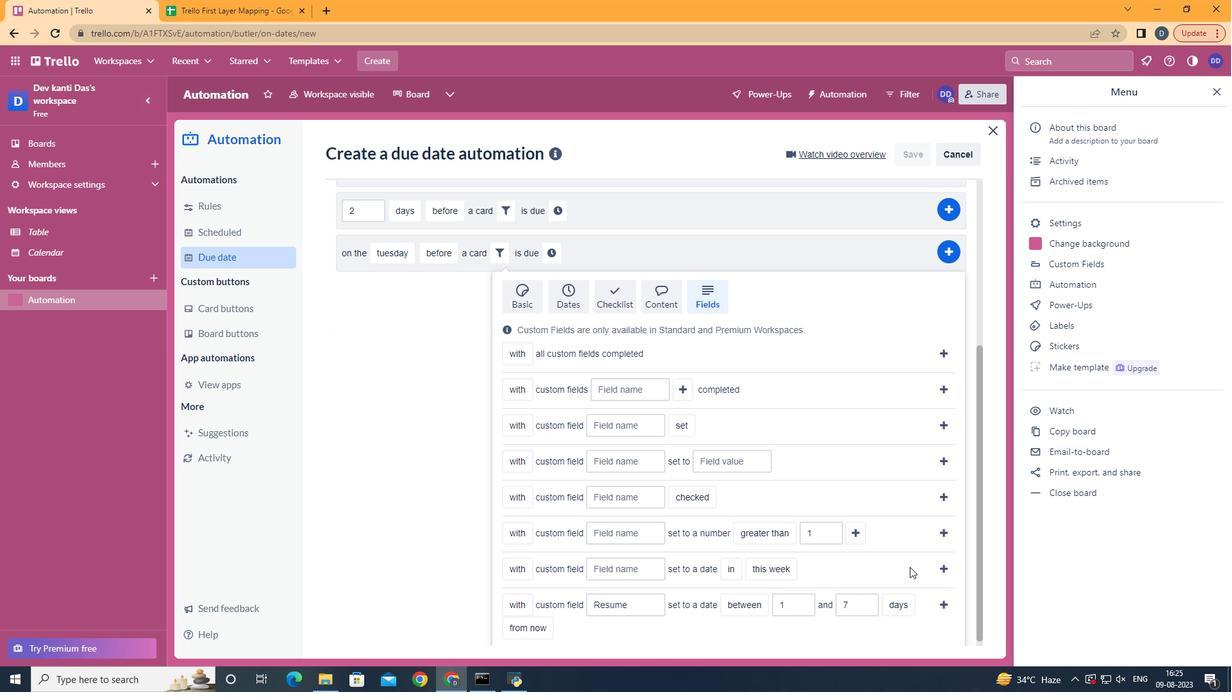 
Action: Mouse moved to (772, 576)
Screenshot: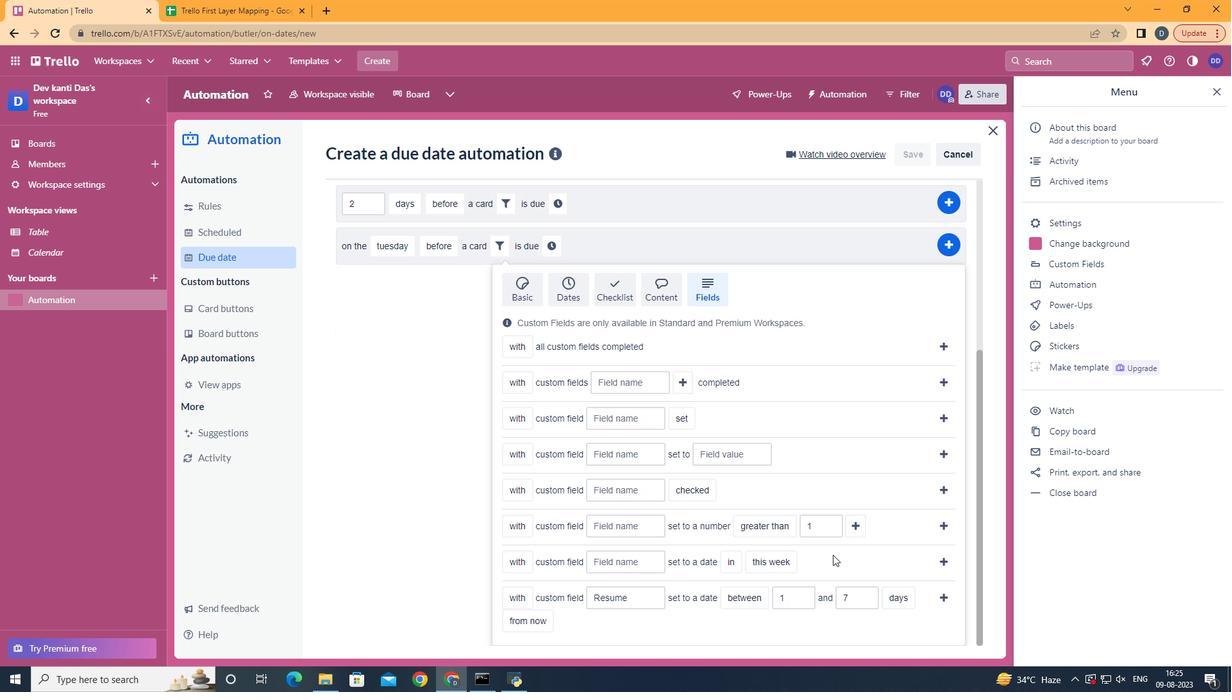 
Action: Mouse scrolled (773, 577) with delta (0, 0)
Screenshot: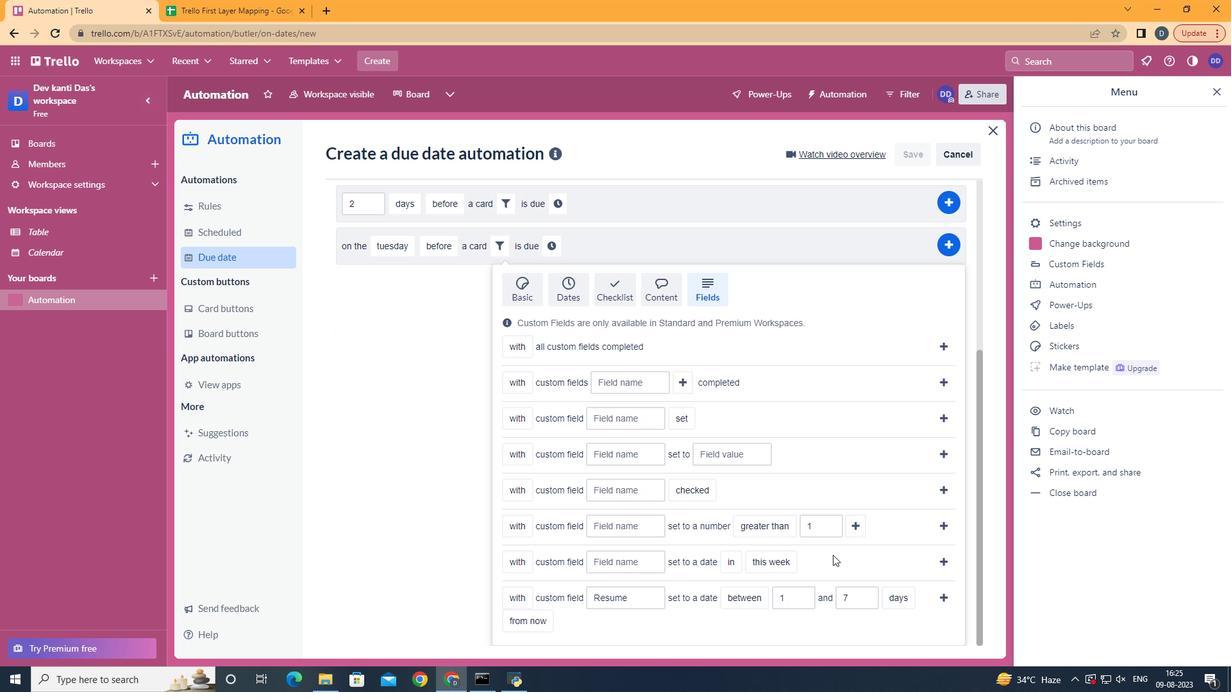
Action: Mouse moved to (505, 572)
Screenshot: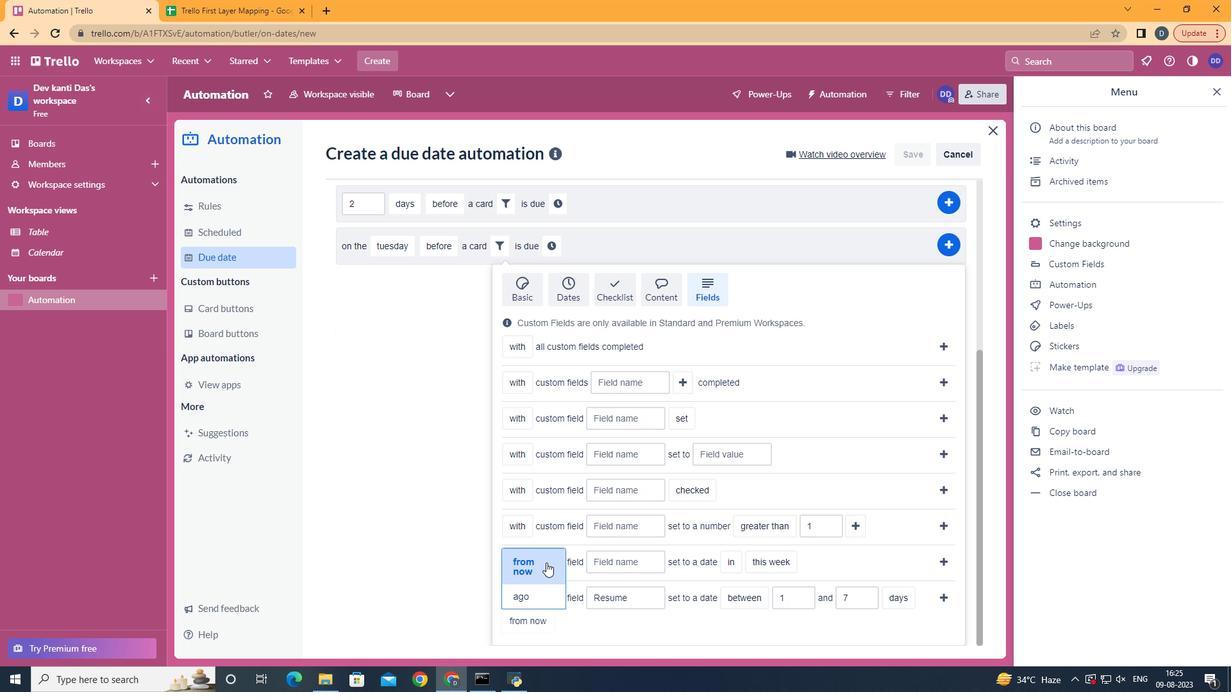 
Action: Mouse pressed left at (505, 572)
Screenshot: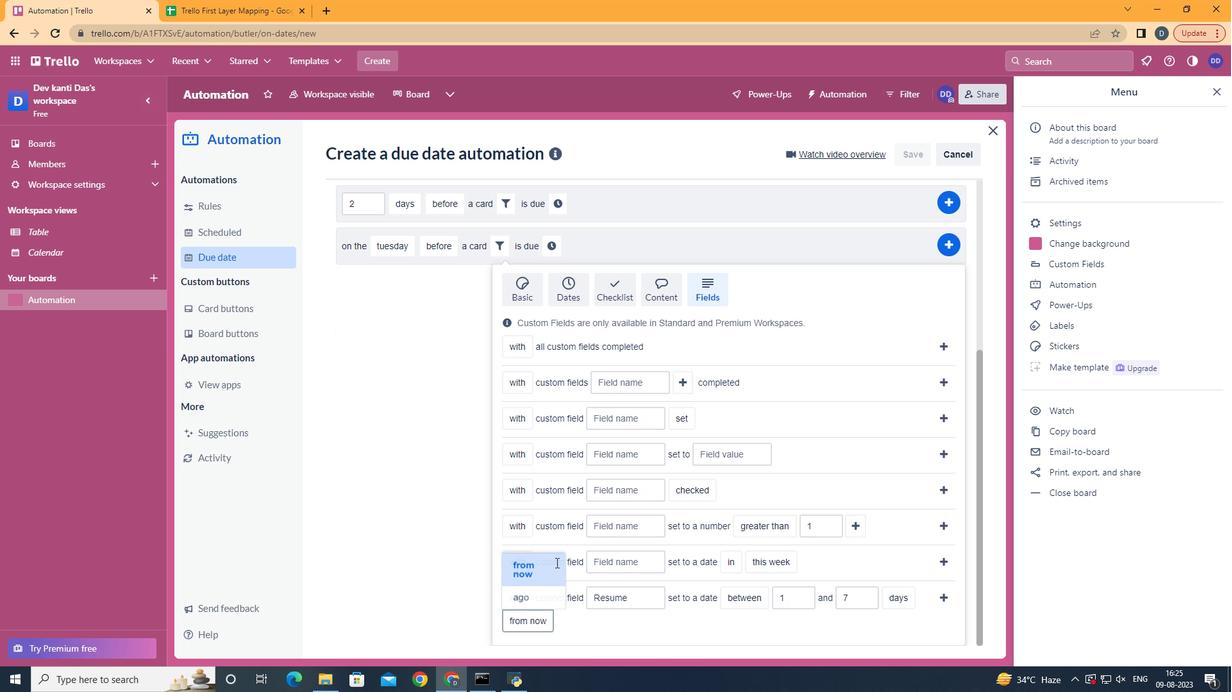 
Action: Mouse moved to (789, 602)
Screenshot: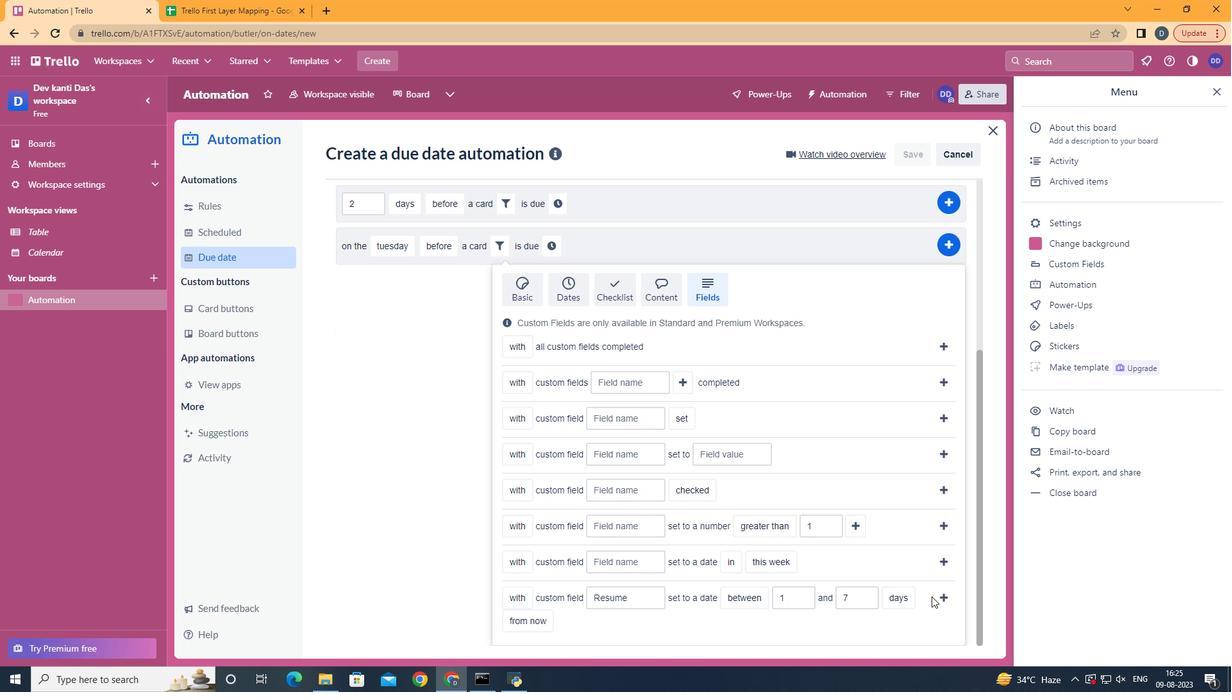
Action: Mouse pressed left at (789, 602)
Screenshot: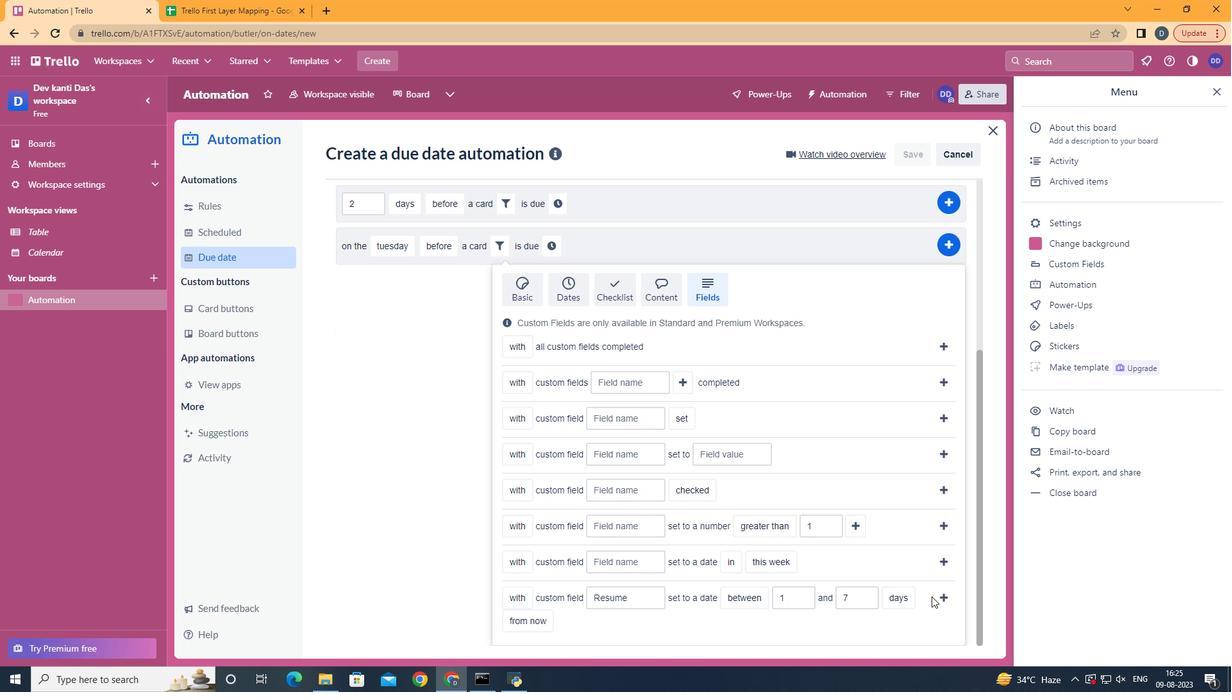 
Action: Mouse moved to (794, 603)
Screenshot: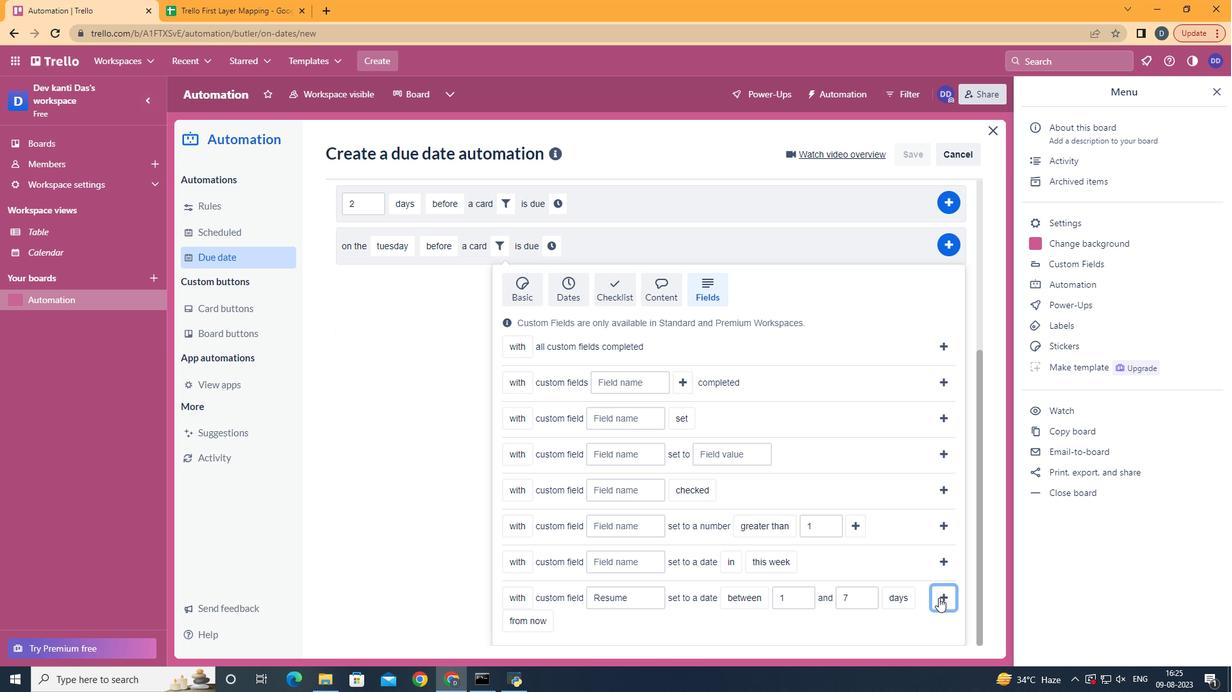 
Action: Mouse pressed left at (794, 603)
Screenshot: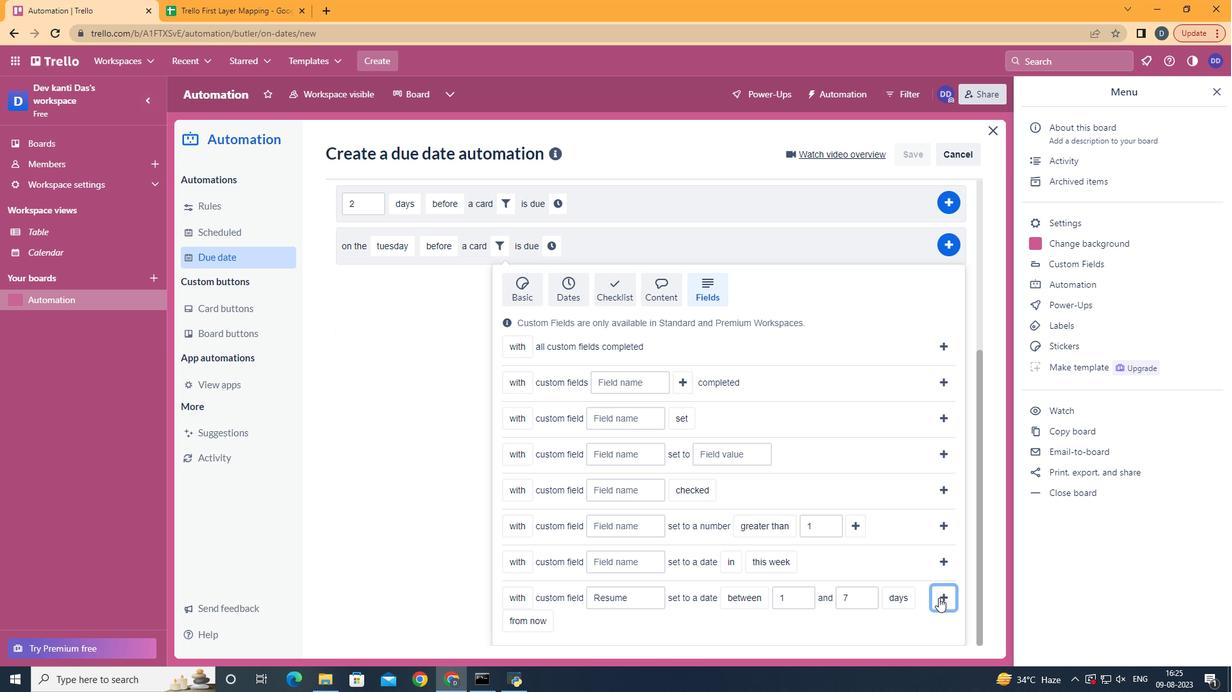 
Action: Mouse moved to (741, 525)
Screenshot: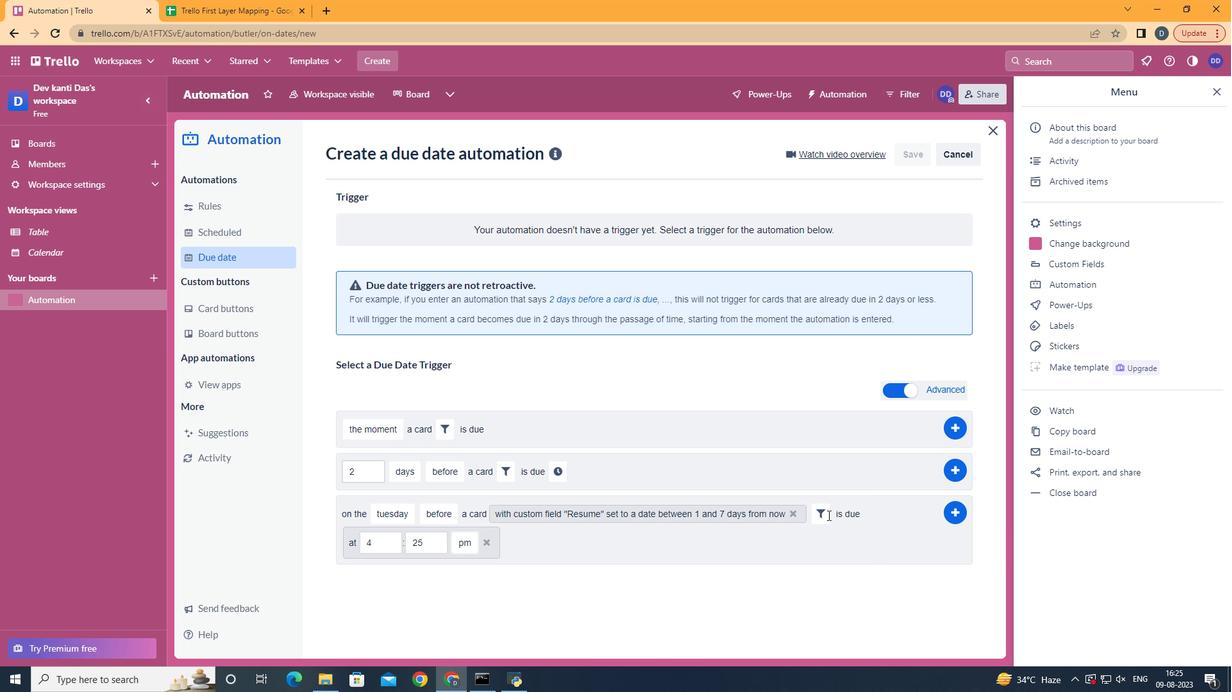 
Action: Mouse pressed left at (741, 525)
Screenshot: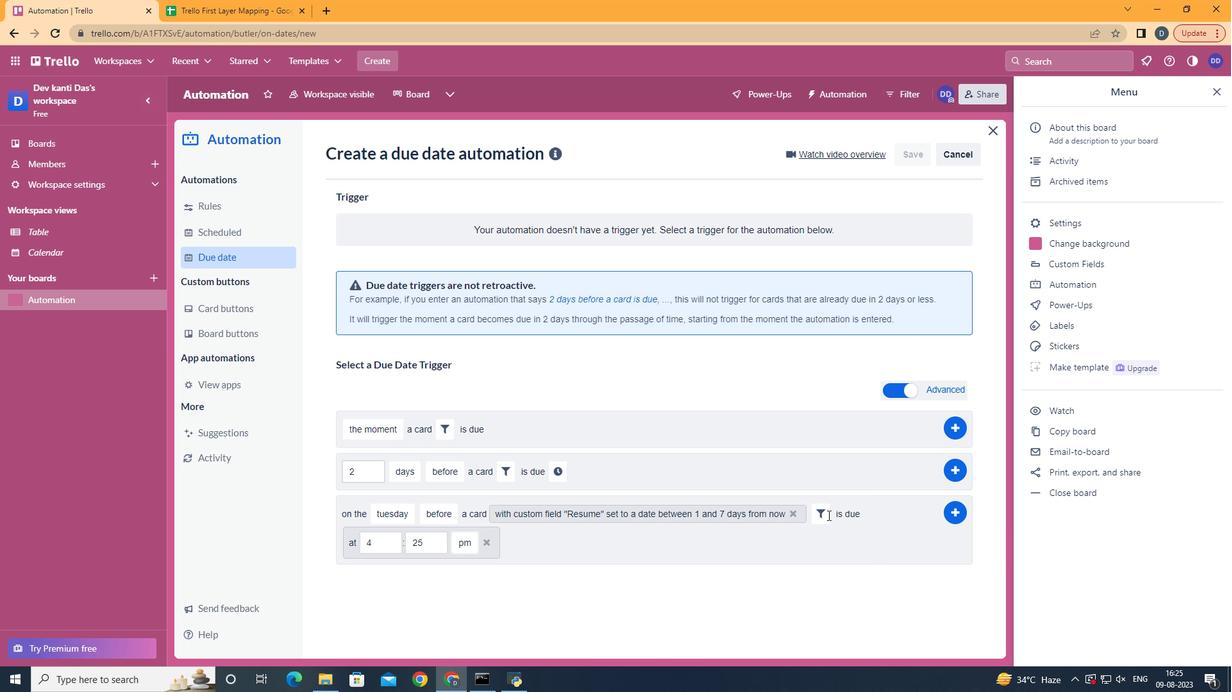 
Action: Mouse moved to (385, 557)
Screenshot: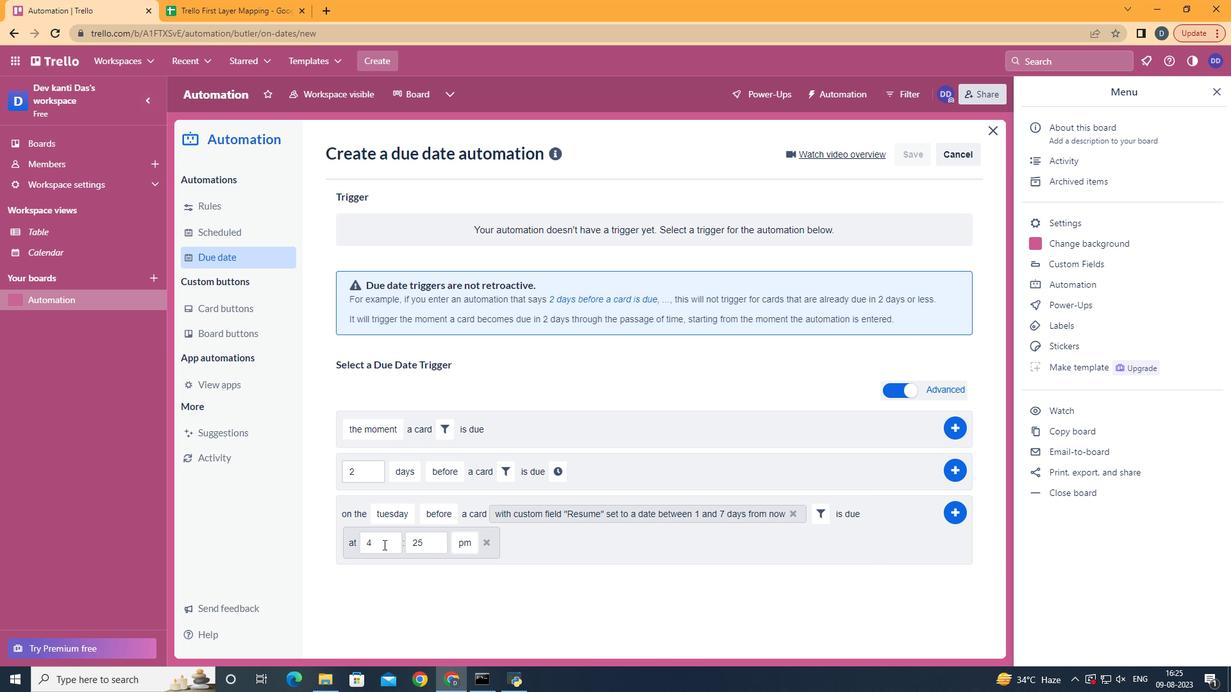 
Action: Mouse pressed left at (385, 557)
Screenshot: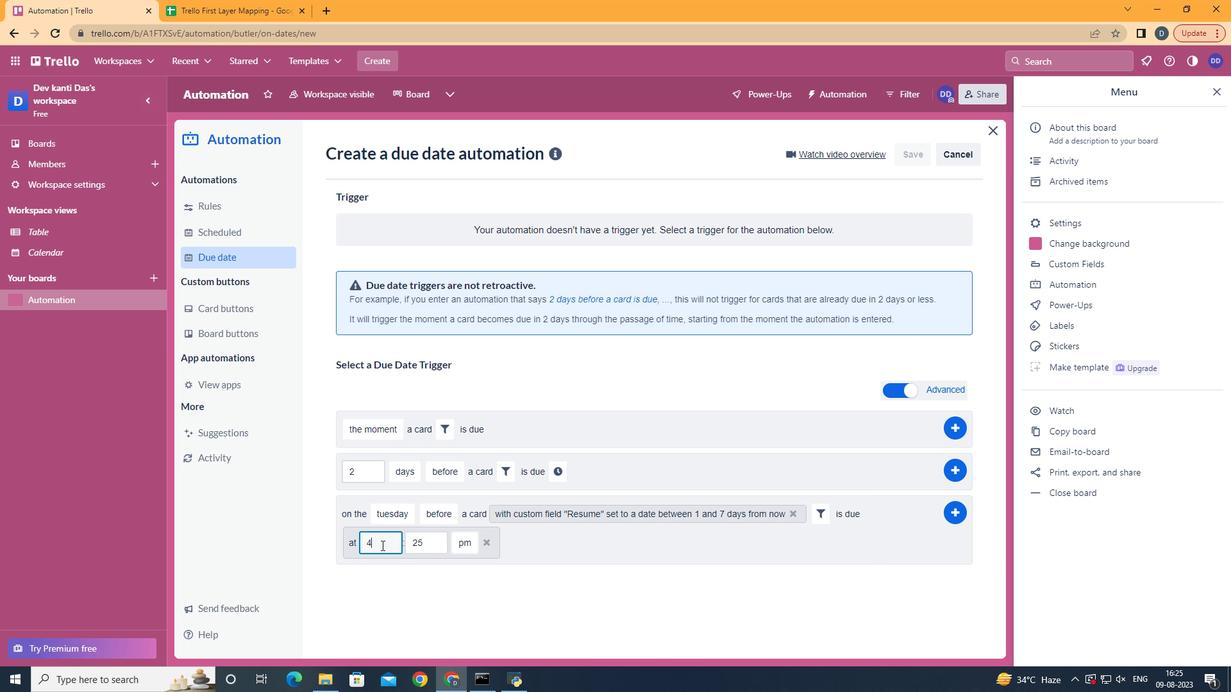 
Action: Mouse moved to (303, 588)
Screenshot: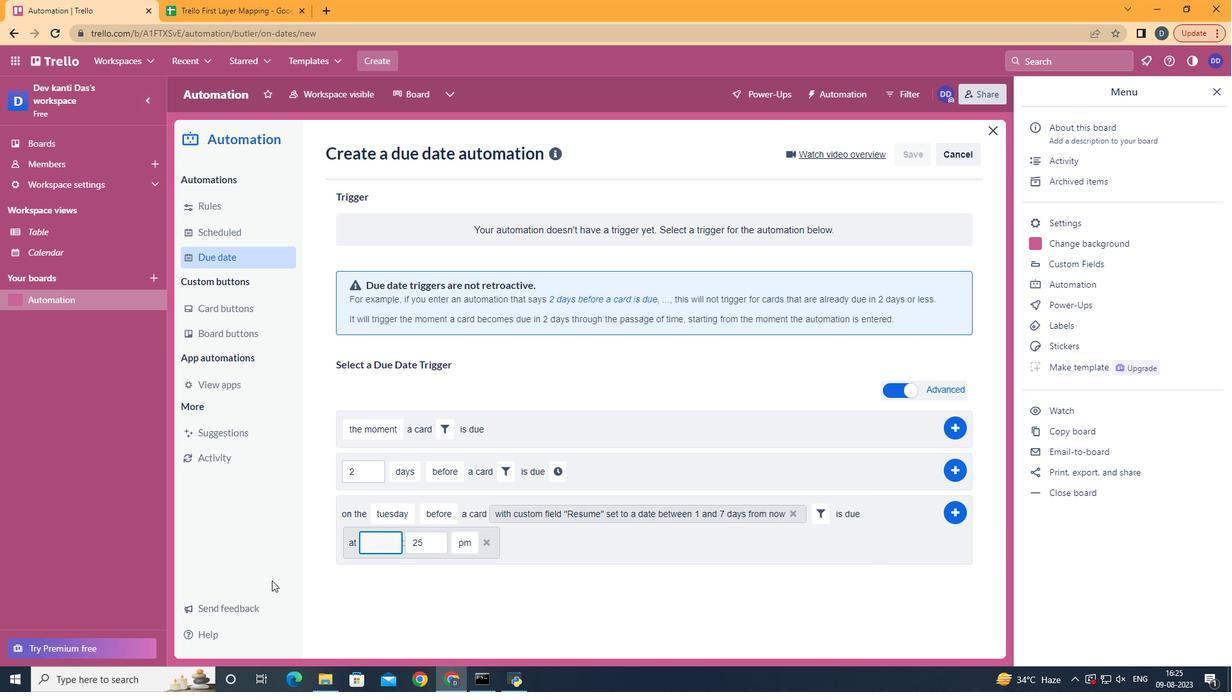 
Action: Key pressed <Key.backspace>11
Screenshot: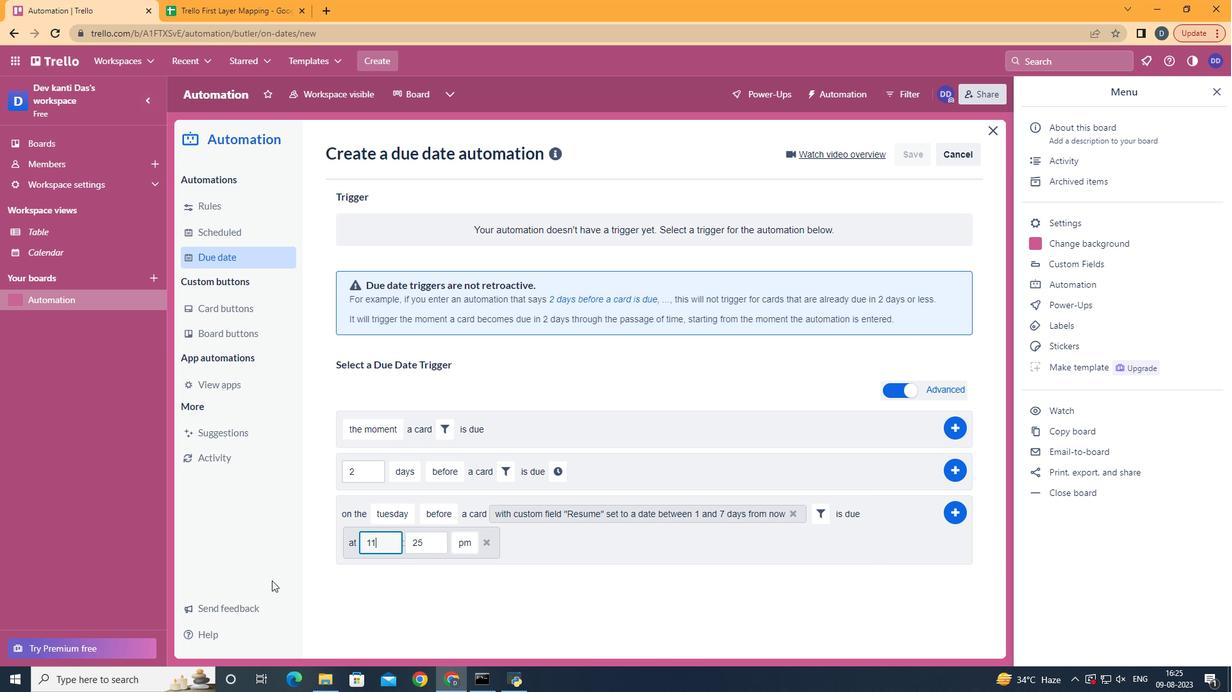
Action: Mouse moved to (419, 559)
Screenshot: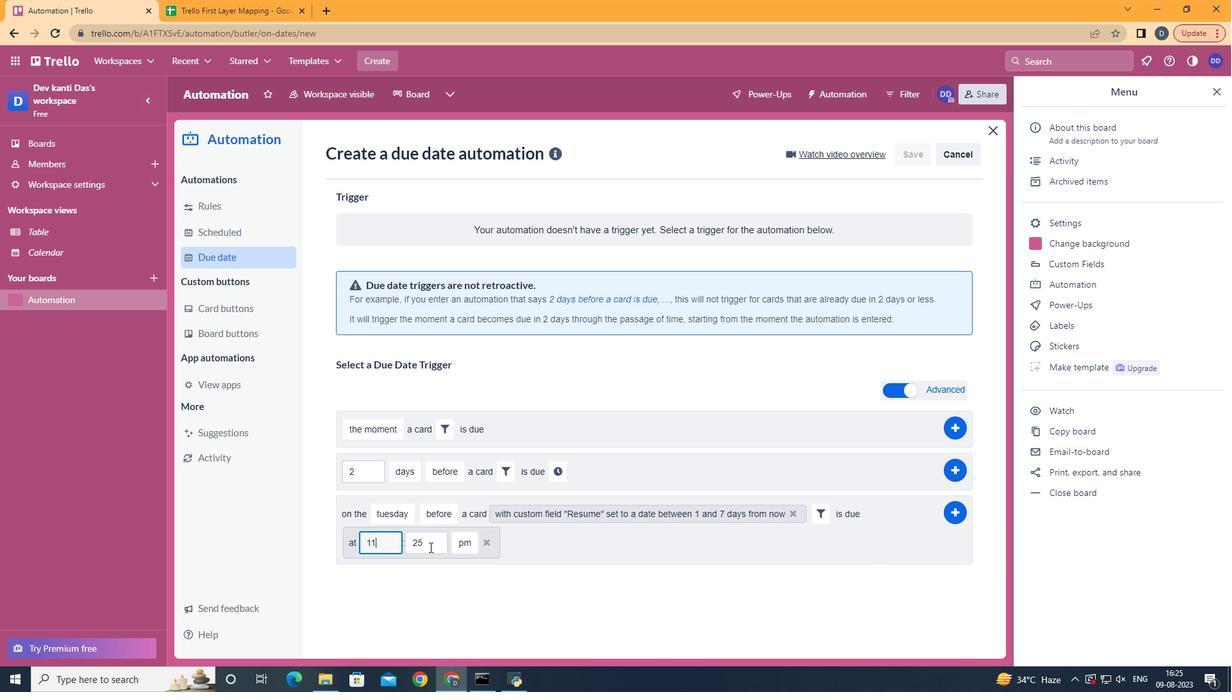 
Action: Mouse pressed left at (419, 559)
Screenshot: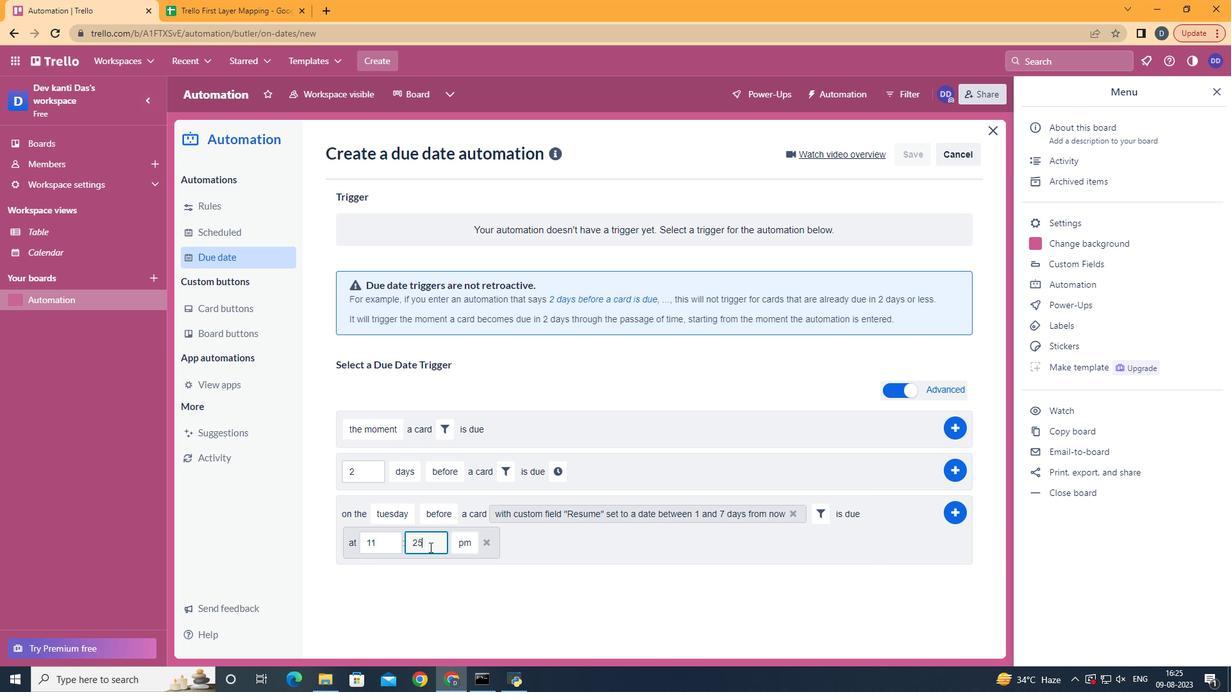 
Action: Key pressed <Key.backspace><Key.backspace>00
Screenshot: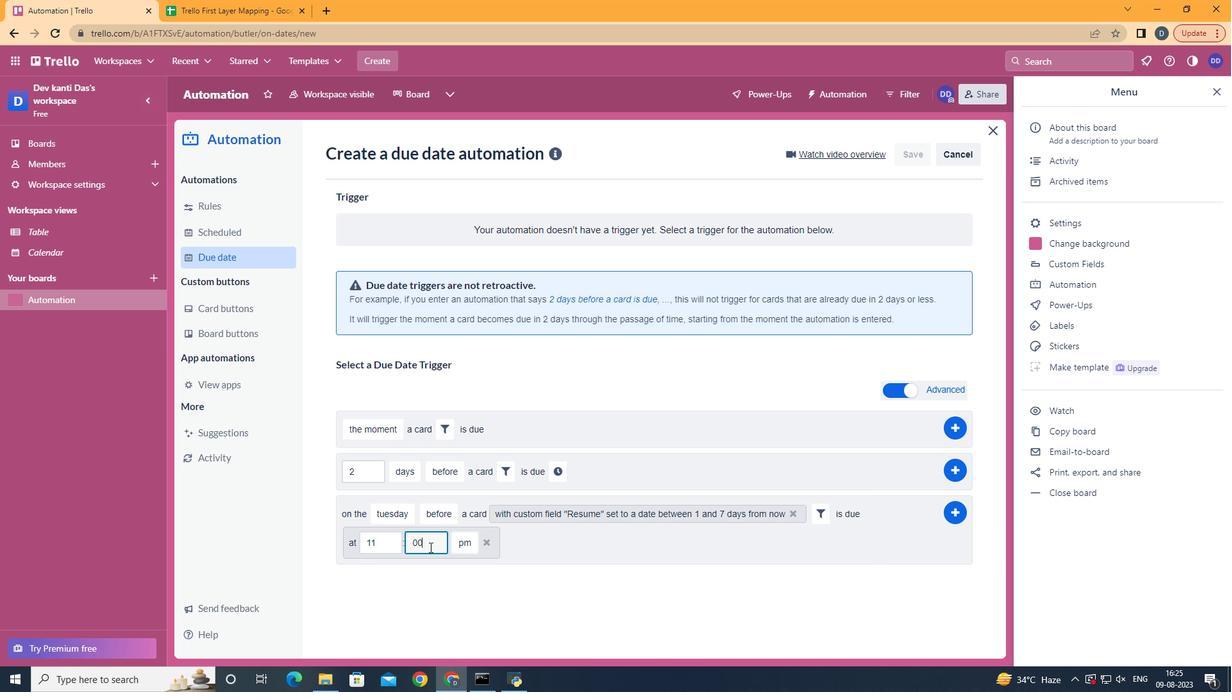
Action: Mouse moved to (448, 576)
Screenshot: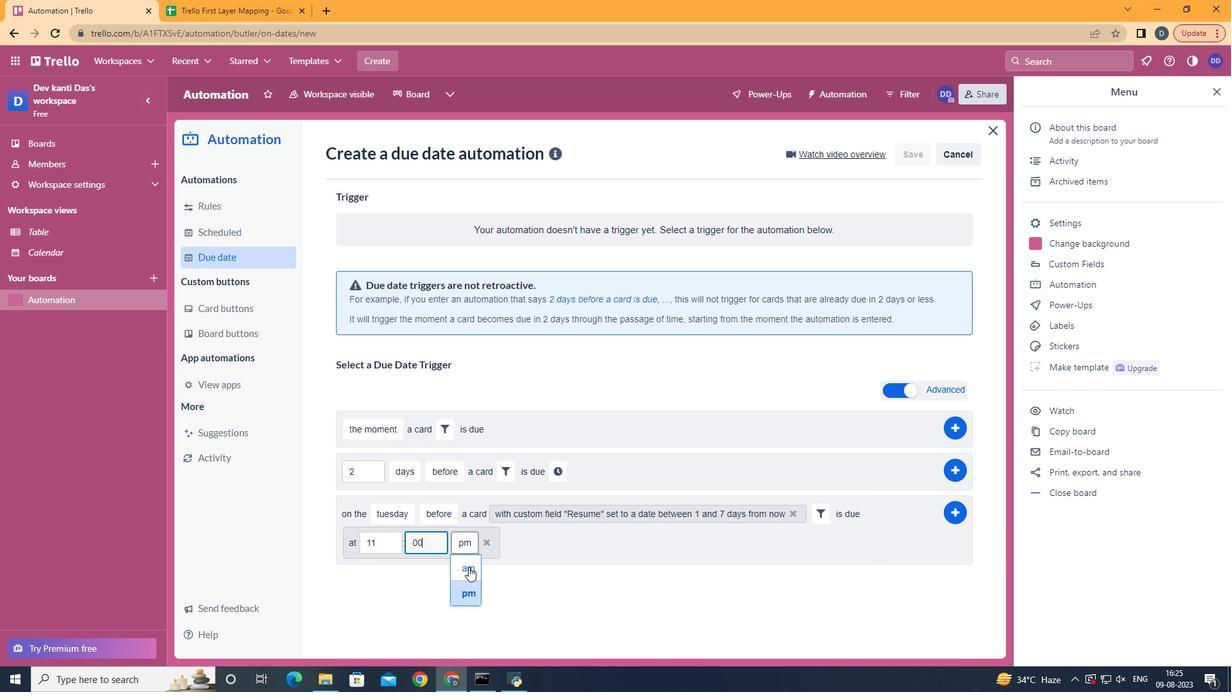 
Action: Mouse pressed left at (448, 576)
Screenshot: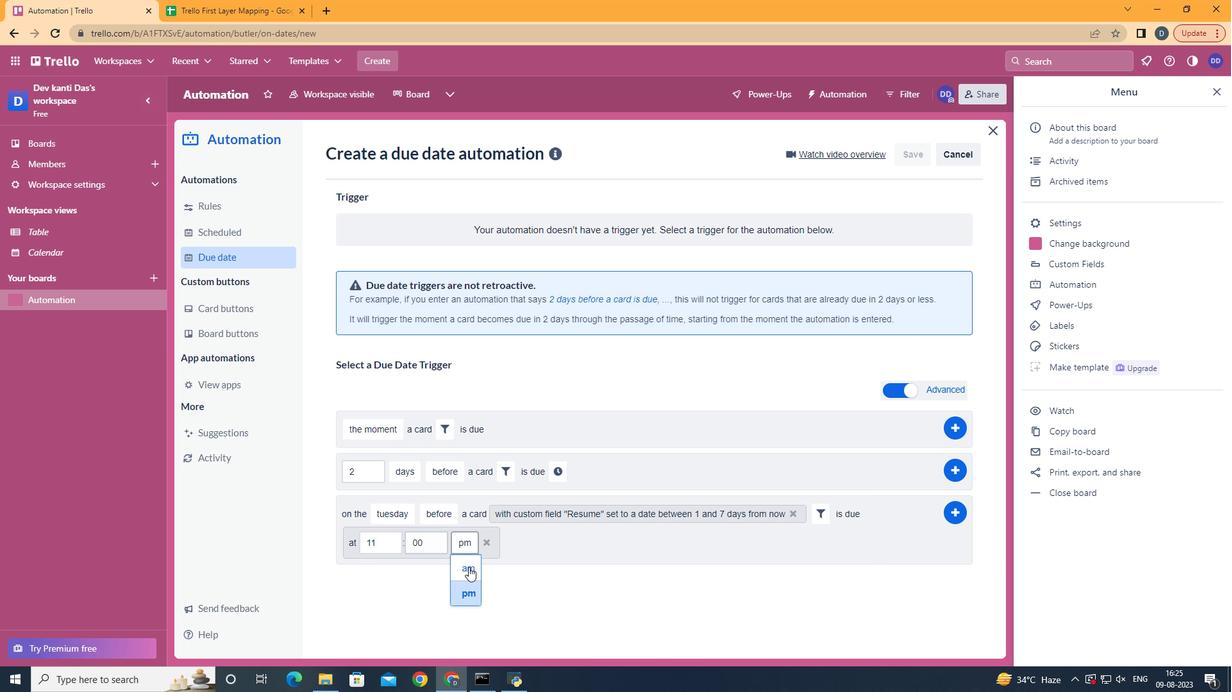 
Action: Mouse moved to (807, 533)
Screenshot: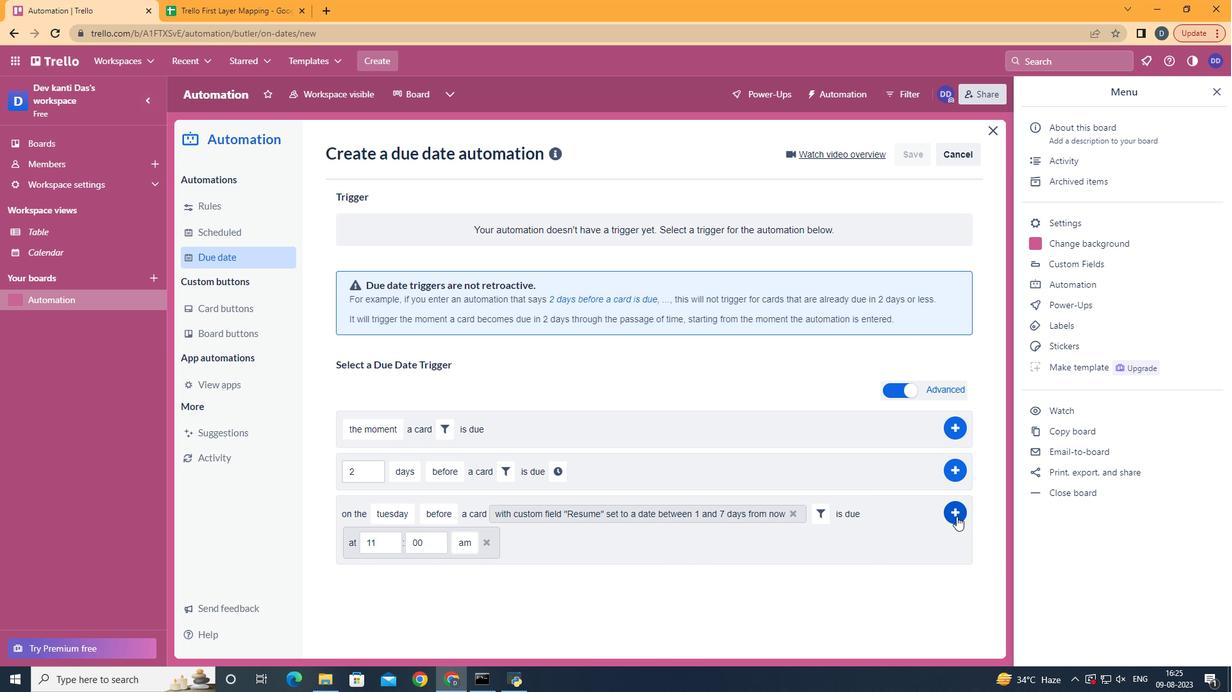 
Action: Mouse pressed left at (807, 533)
Screenshot: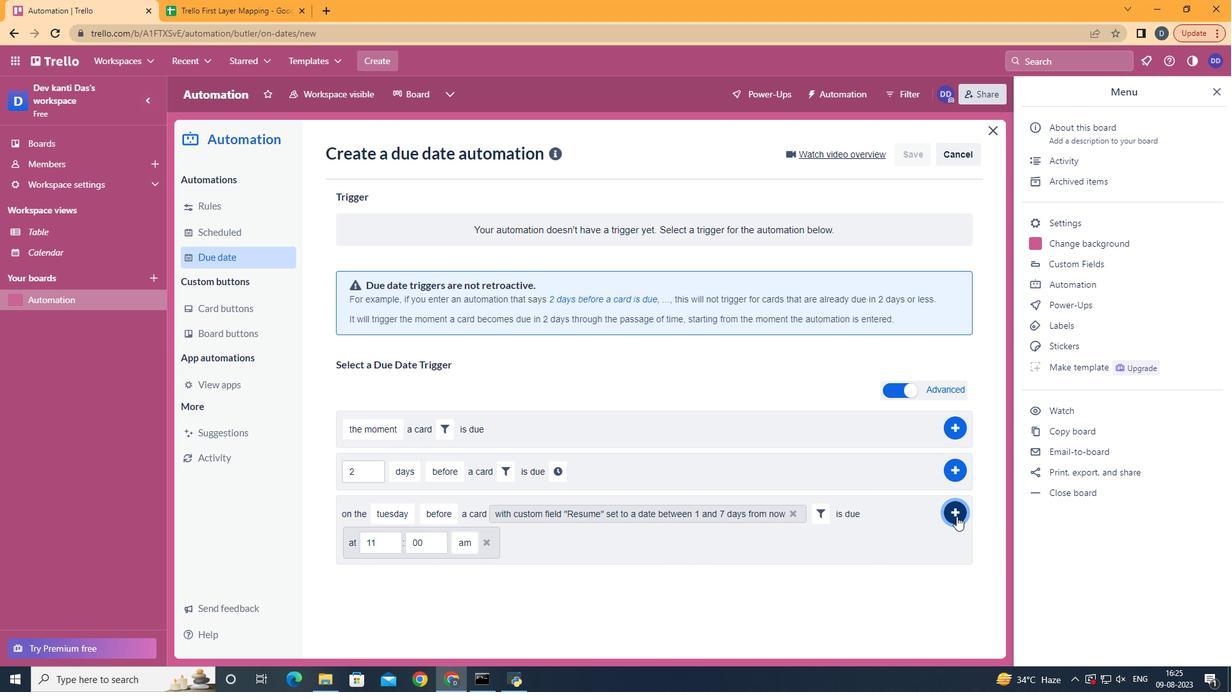
Action: Mouse moved to (545, 337)
Screenshot: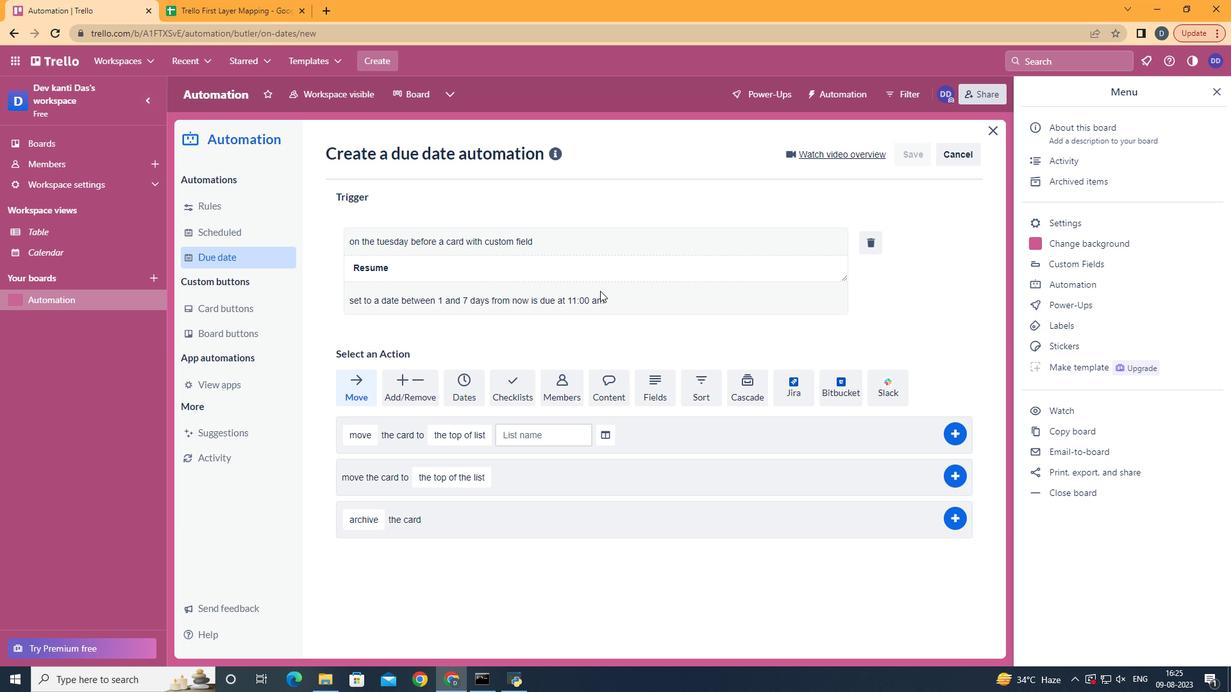 
